 Task: Look for space in Tabira, Brazil from 8th August, 2023 to 15th August, 2023 for 9 adults in price range Rs.10000 to Rs.14000. Place can be shared room with 5 bedrooms having 9 beds and 5 bathrooms. Property type can be house, flat, guest house. Amenities needed are: wifi, TV, free parkinig on premises, gym, breakfast. Booking option can be shelf check-in. Required host language is English.
Action: Mouse moved to (490, 120)
Screenshot: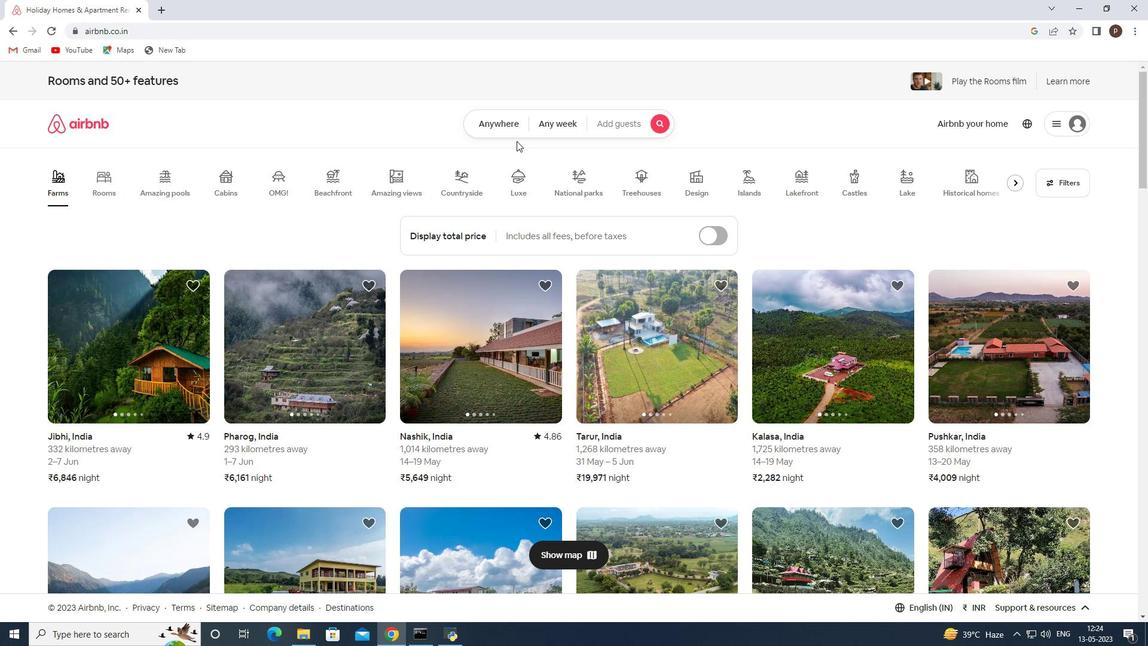 
Action: Mouse pressed left at (490, 120)
Screenshot: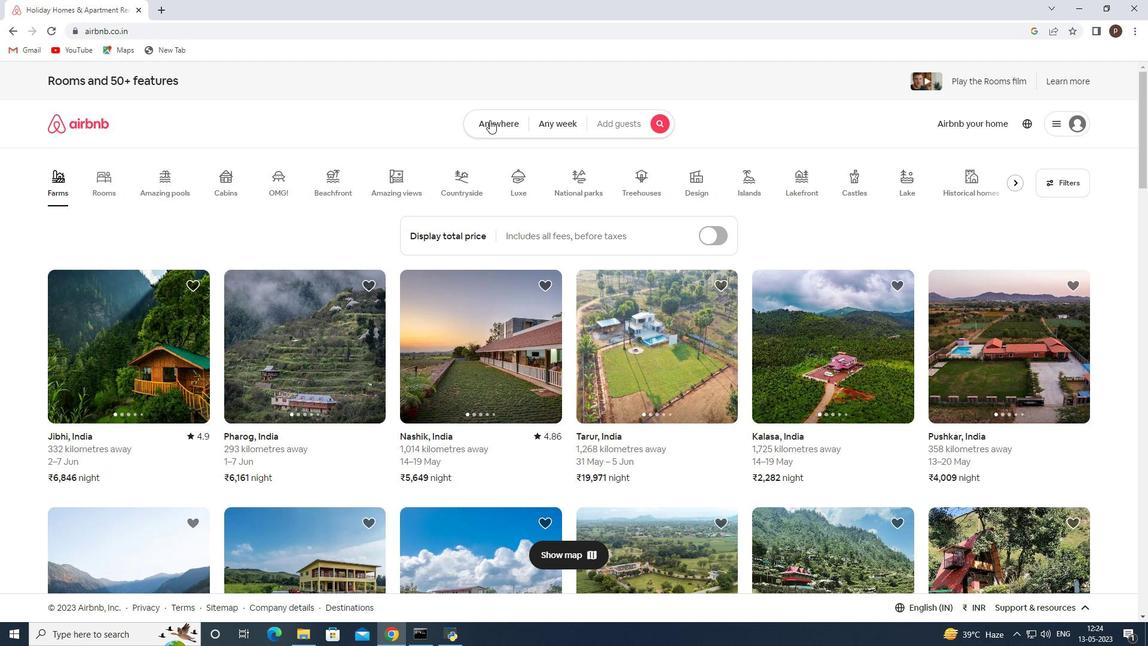 
Action: Mouse moved to (419, 172)
Screenshot: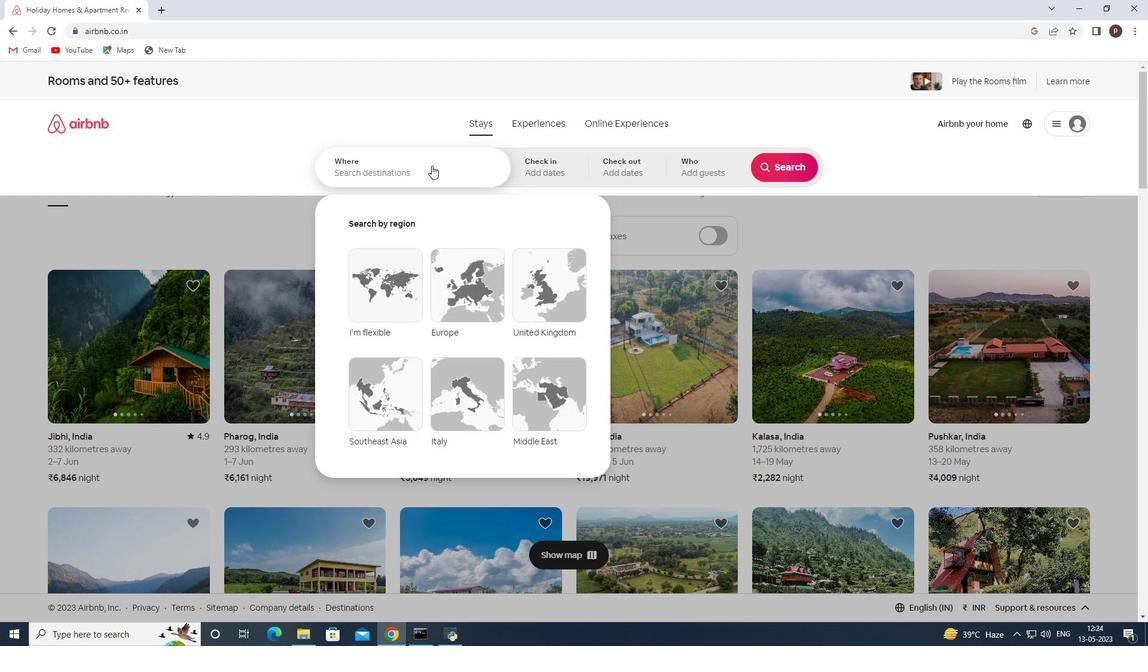 
Action: Mouse pressed left at (419, 172)
Screenshot: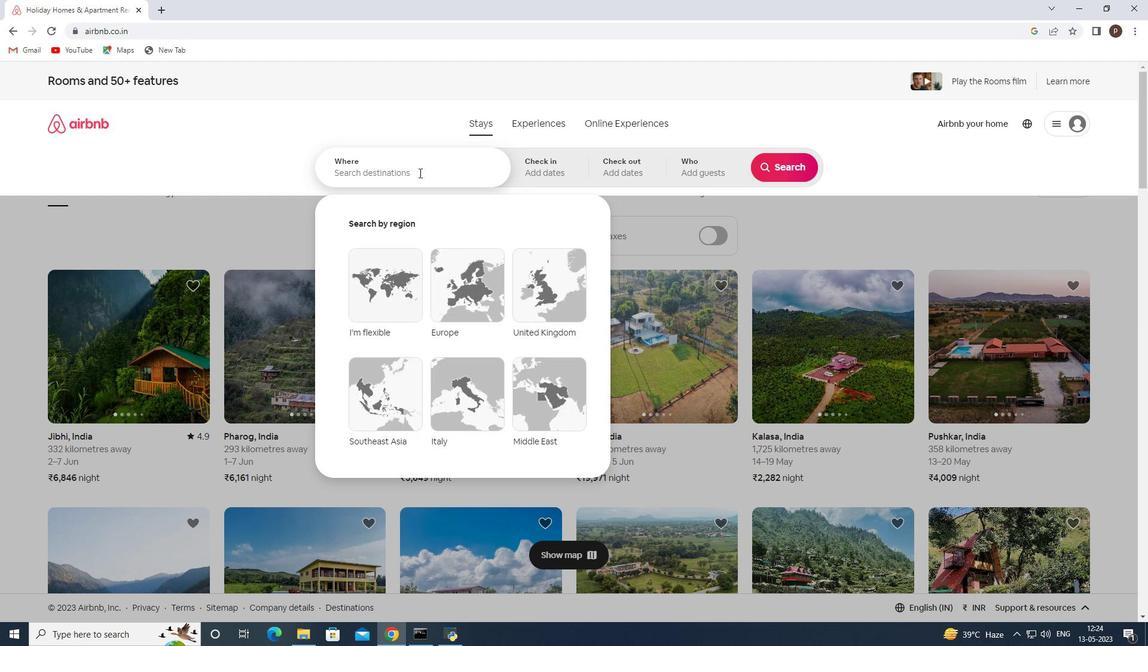 
Action: Key pressed <Key.caps_lock>T<Key.caps_lock>abira,<Key.space><Key.caps_lock>B<Key.caps_lock>razil<Key.enter>
Screenshot: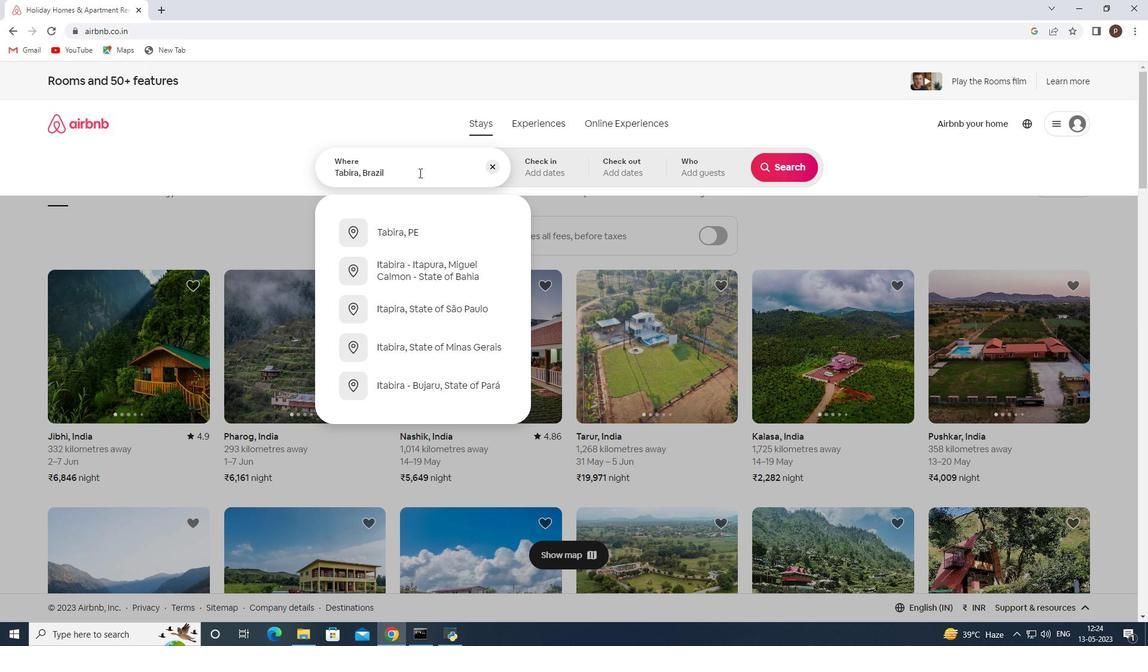 
Action: Mouse moved to (786, 263)
Screenshot: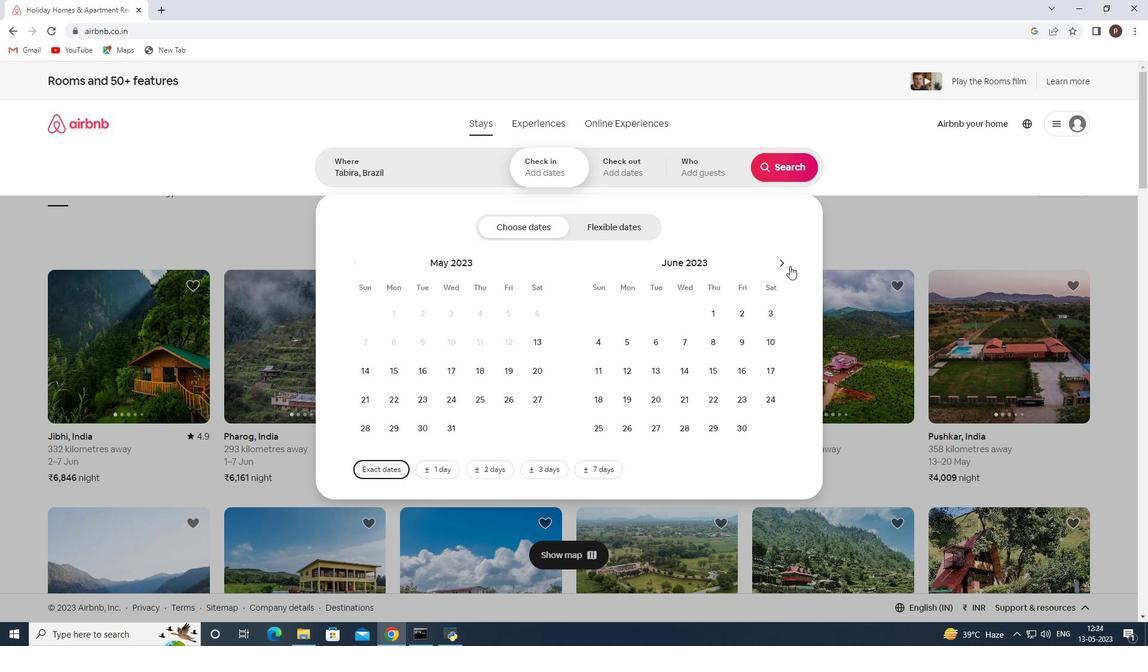 
Action: Mouse pressed left at (786, 263)
Screenshot: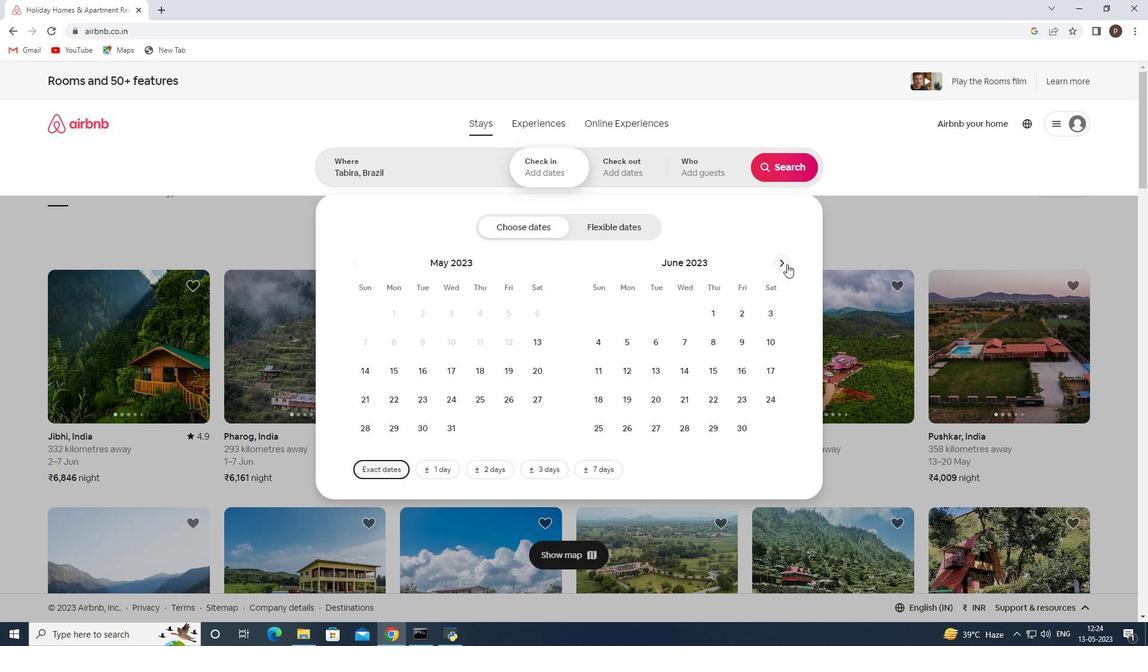 
Action: Mouse pressed left at (786, 263)
Screenshot: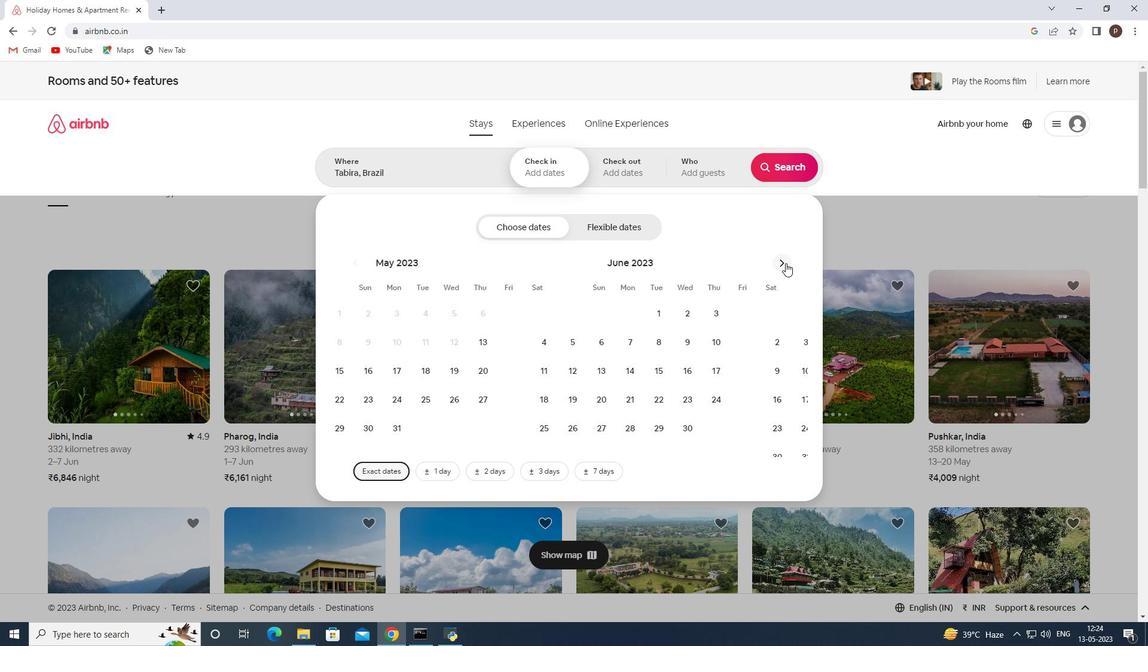 
Action: Mouse moved to (663, 336)
Screenshot: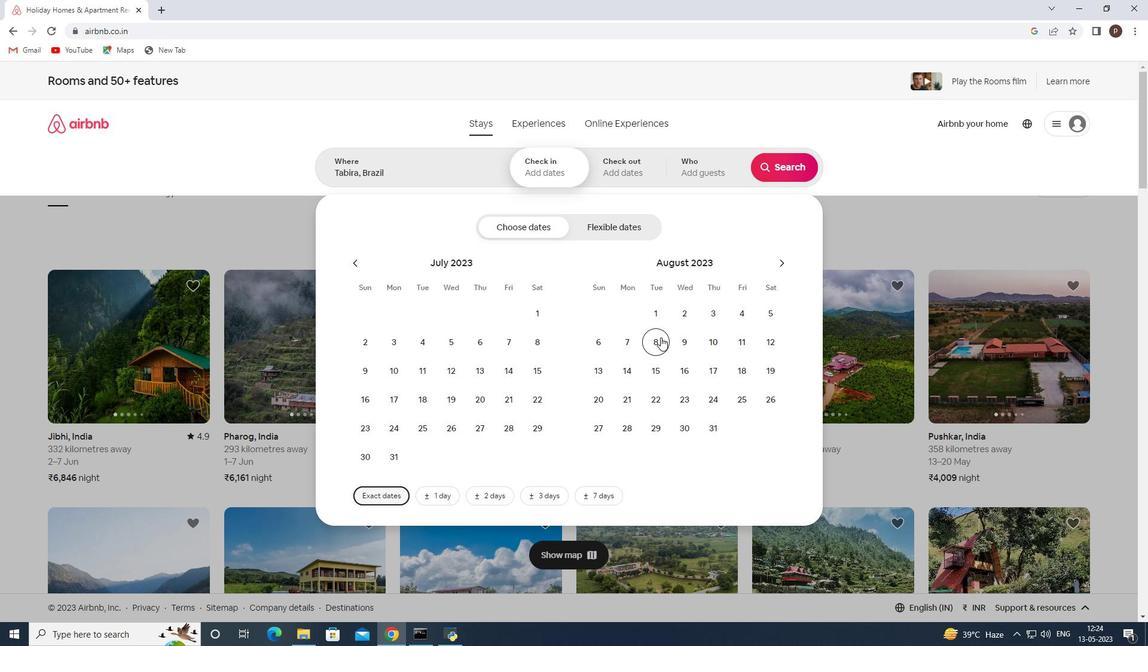 
Action: Mouse pressed left at (663, 336)
Screenshot: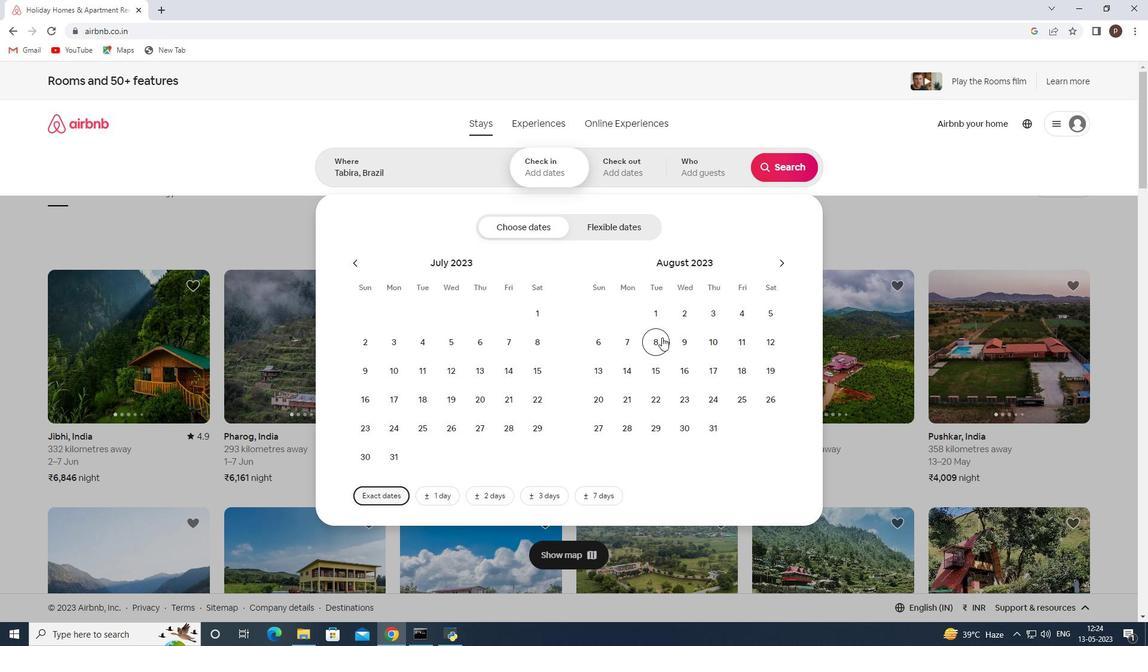 
Action: Mouse moved to (658, 369)
Screenshot: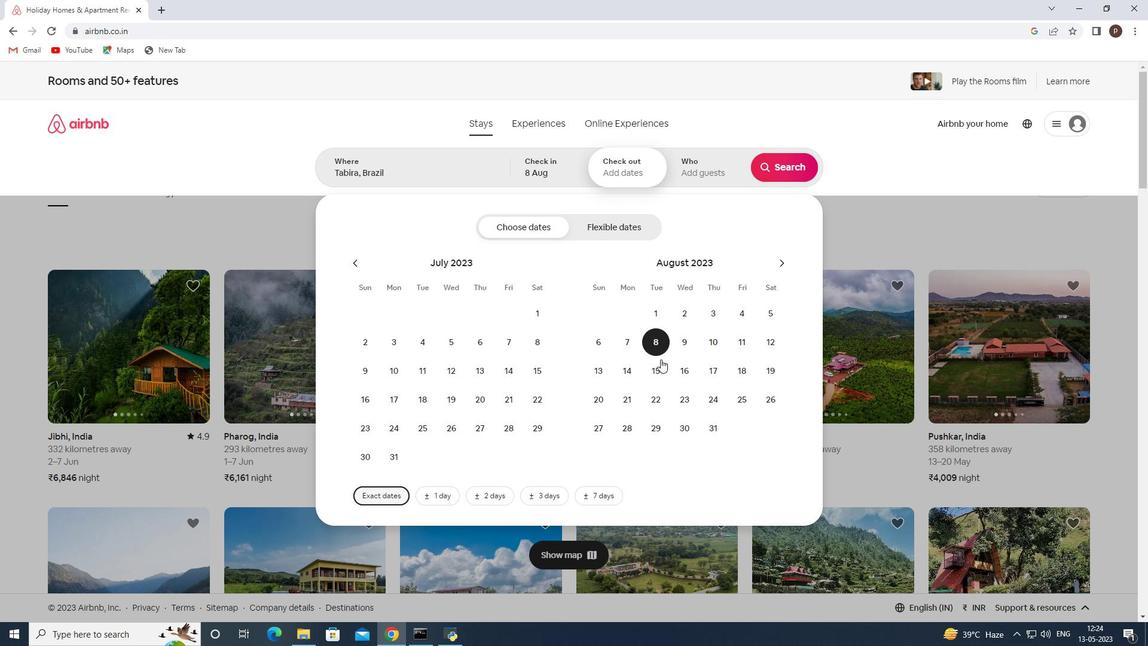 
Action: Mouse pressed left at (658, 369)
Screenshot: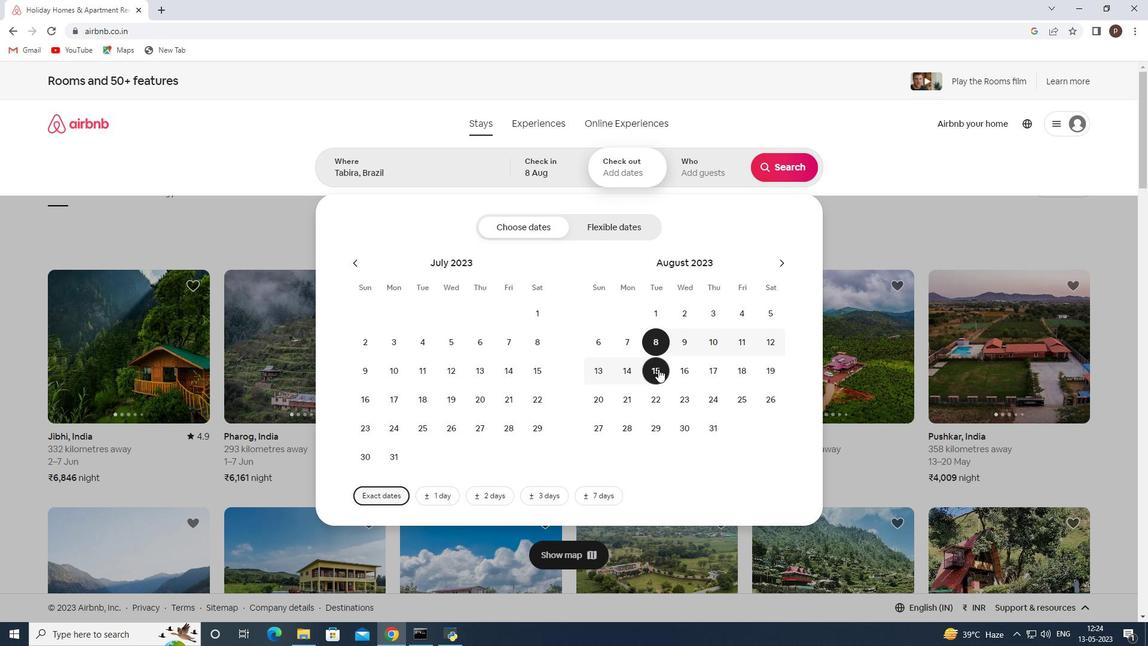 
Action: Mouse moved to (706, 165)
Screenshot: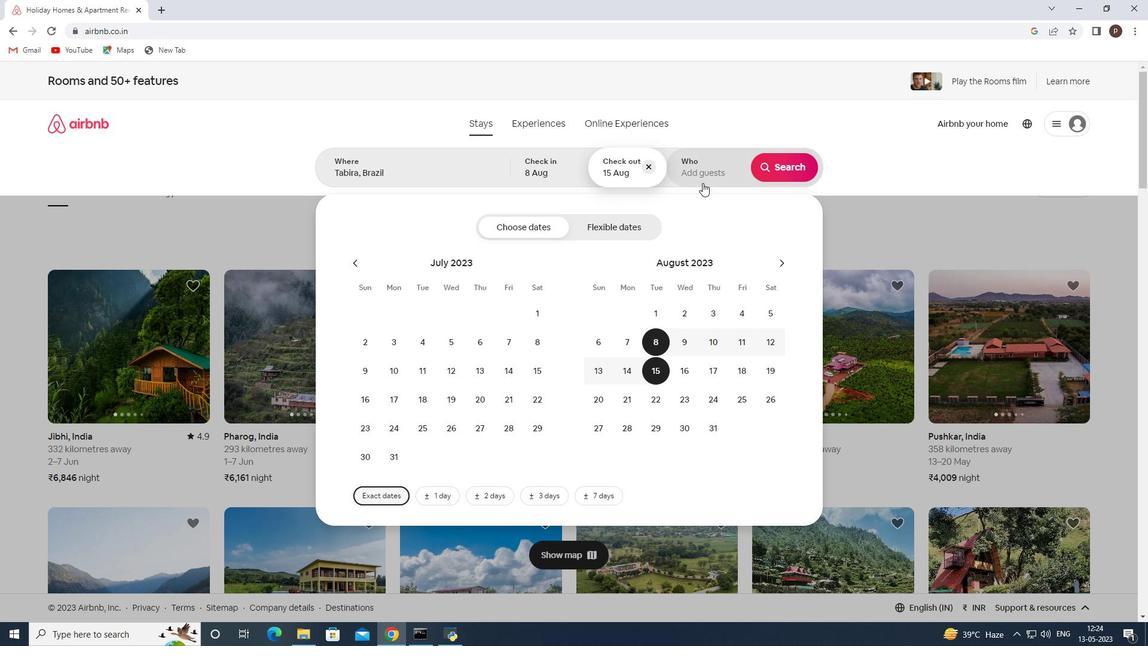 
Action: Mouse pressed left at (706, 165)
Screenshot: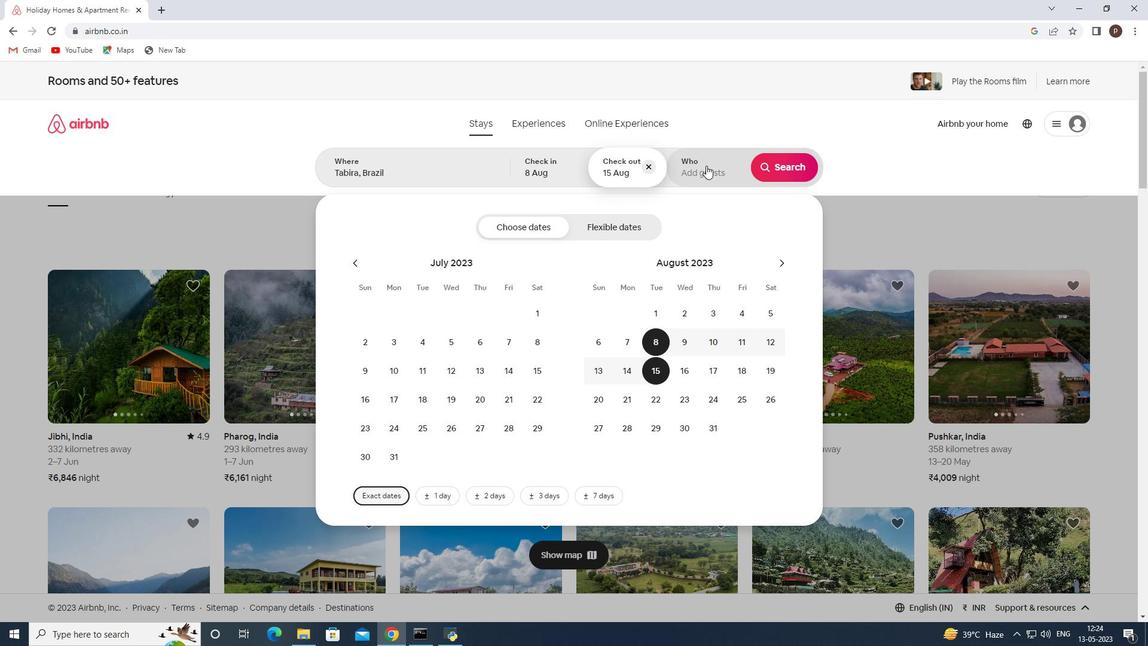
Action: Mouse moved to (786, 227)
Screenshot: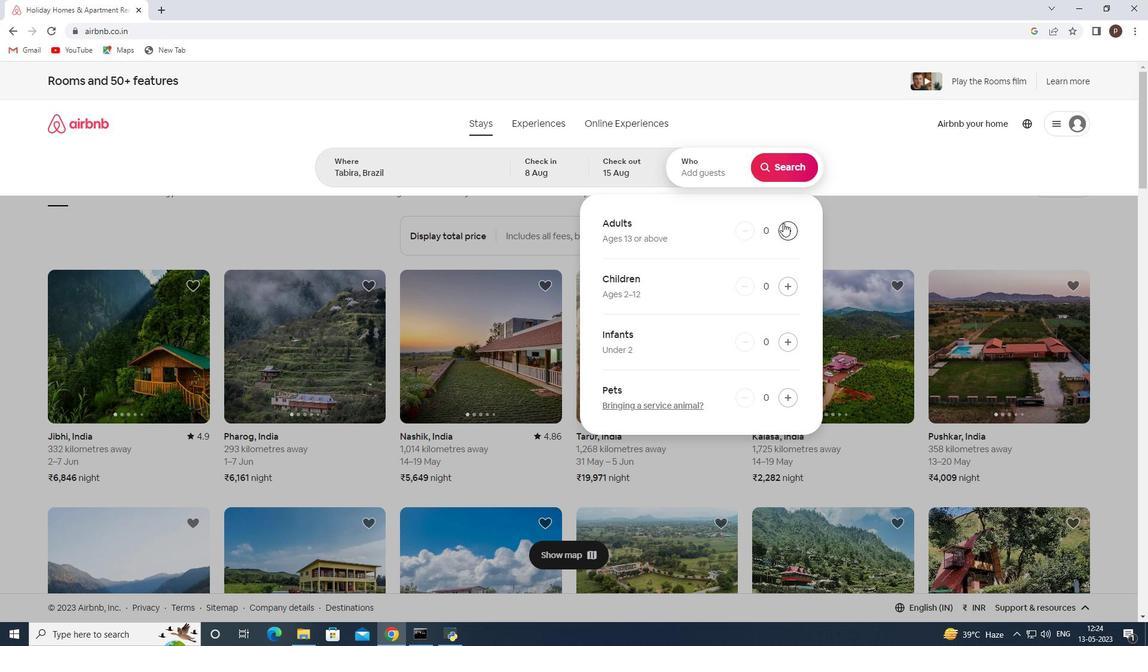 
Action: Mouse pressed left at (786, 227)
Screenshot: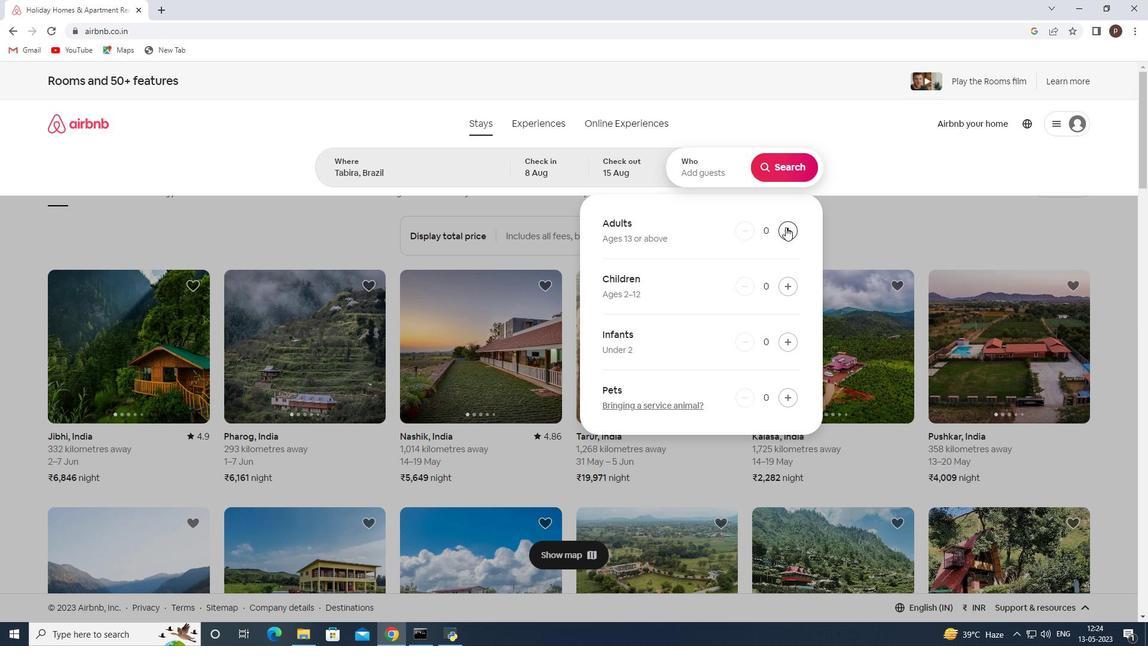 
Action: Mouse pressed left at (786, 227)
Screenshot: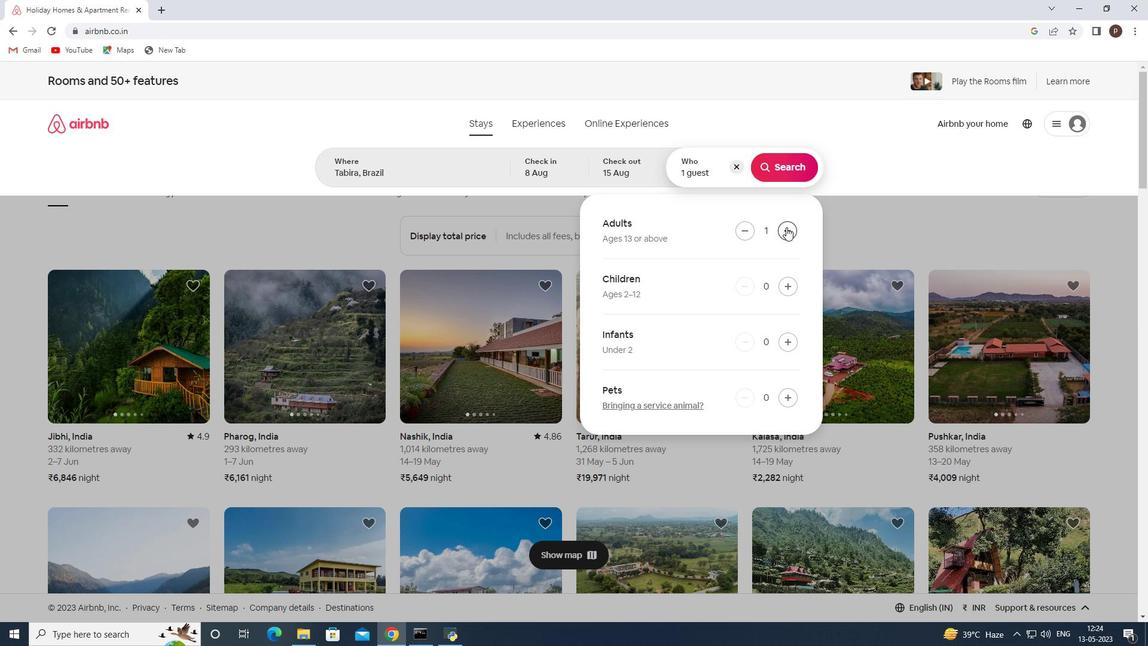 
Action: Mouse pressed left at (786, 227)
Screenshot: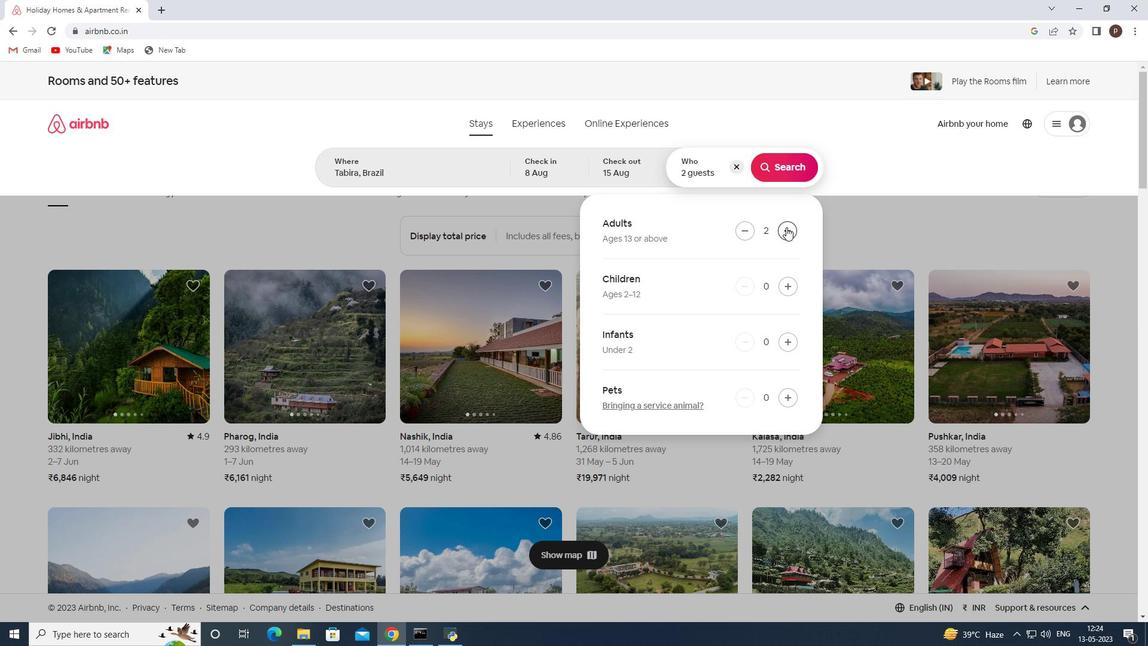 
Action: Mouse pressed left at (786, 227)
Screenshot: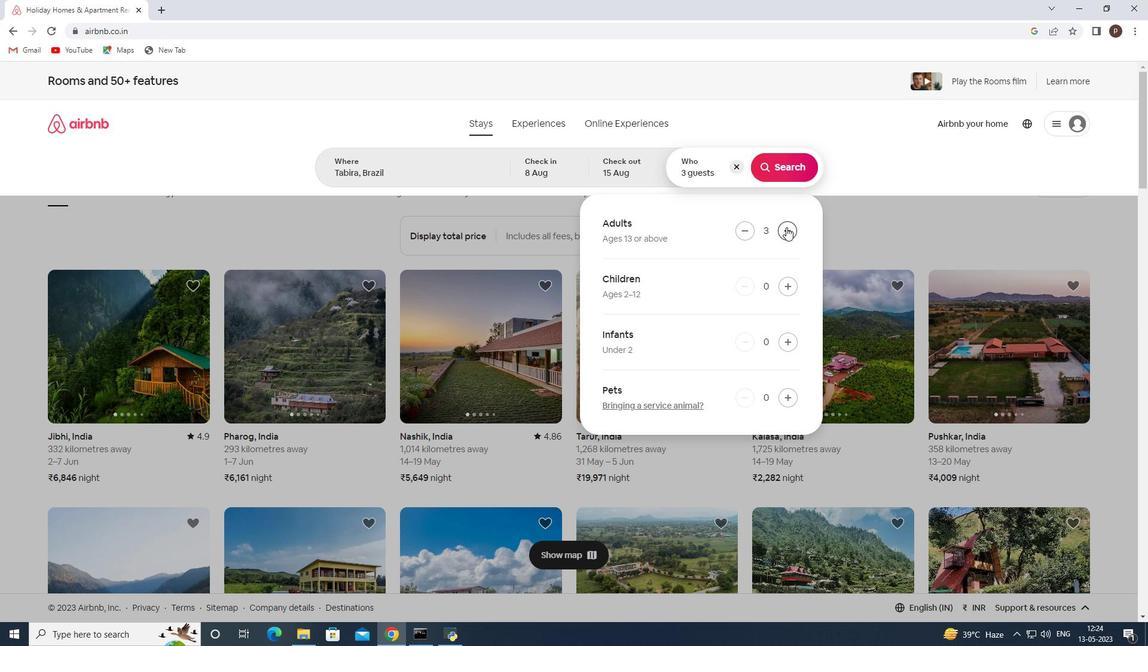 
Action: Mouse pressed left at (786, 227)
Screenshot: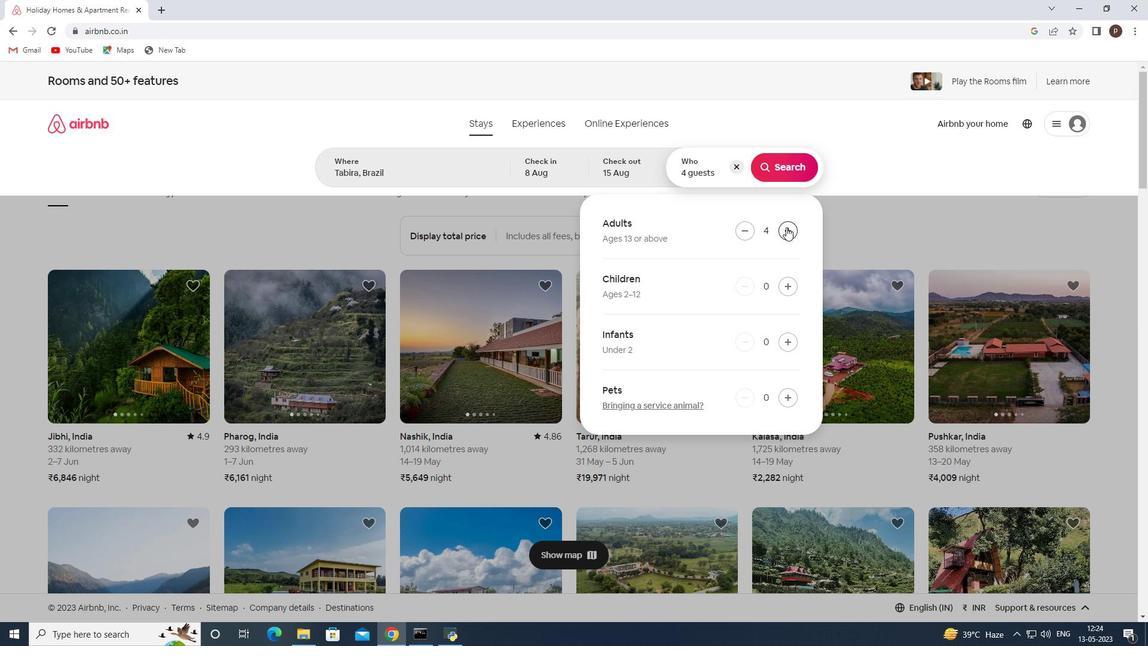 
Action: Mouse pressed left at (786, 227)
Screenshot: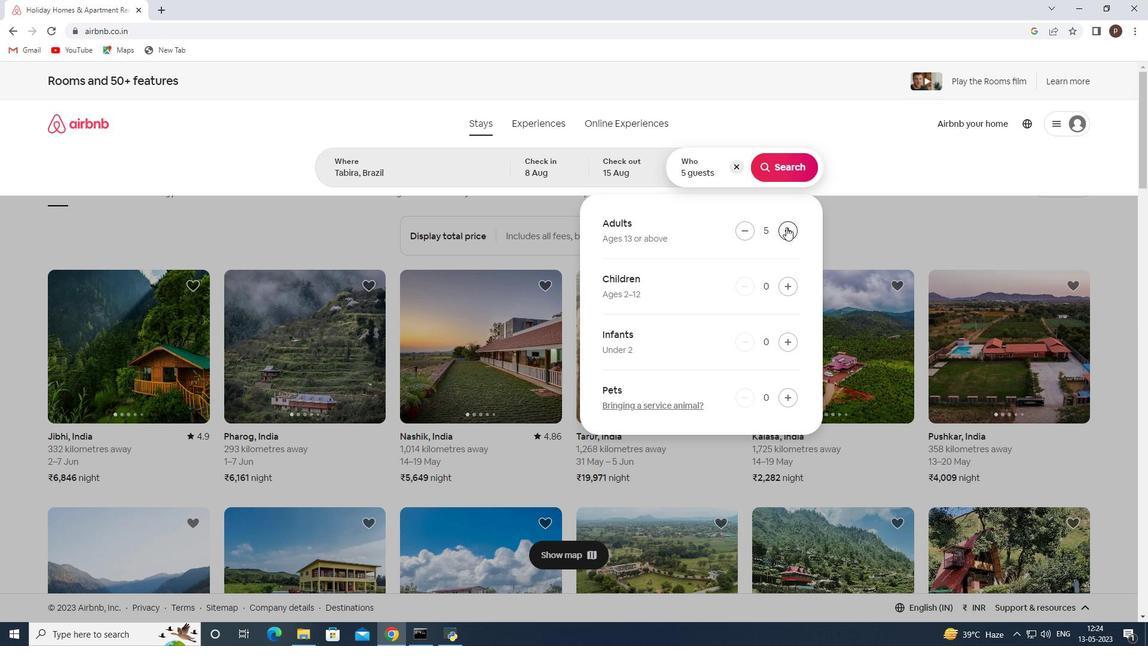 
Action: Mouse pressed left at (786, 227)
Screenshot: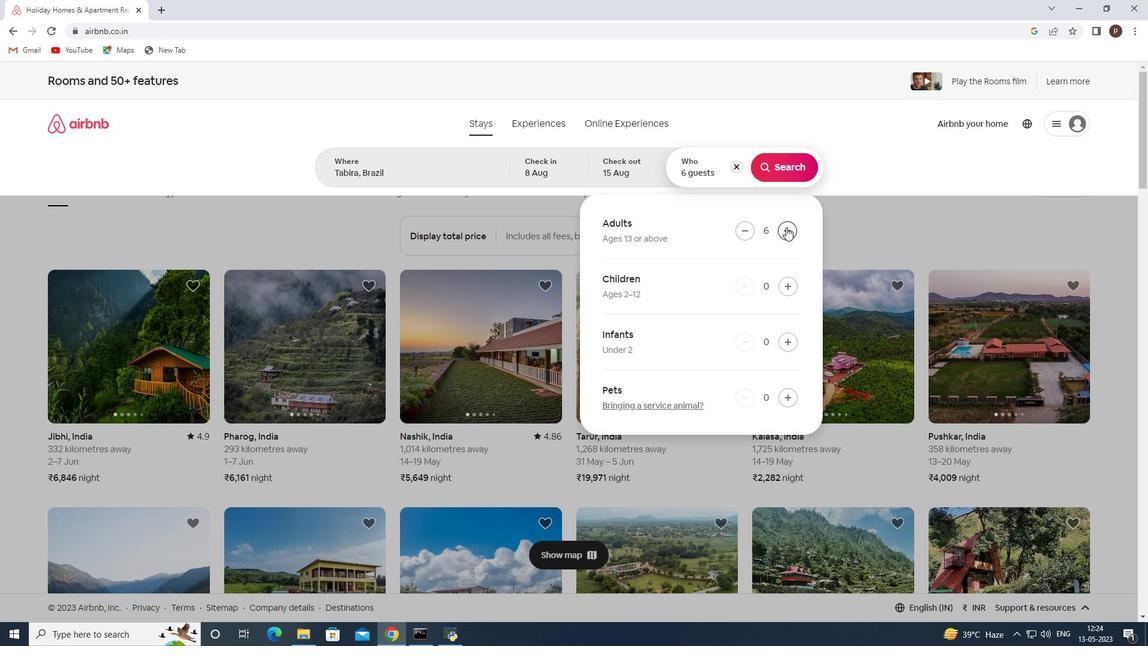 
Action: Mouse pressed left at (786, 227)
Screenshot: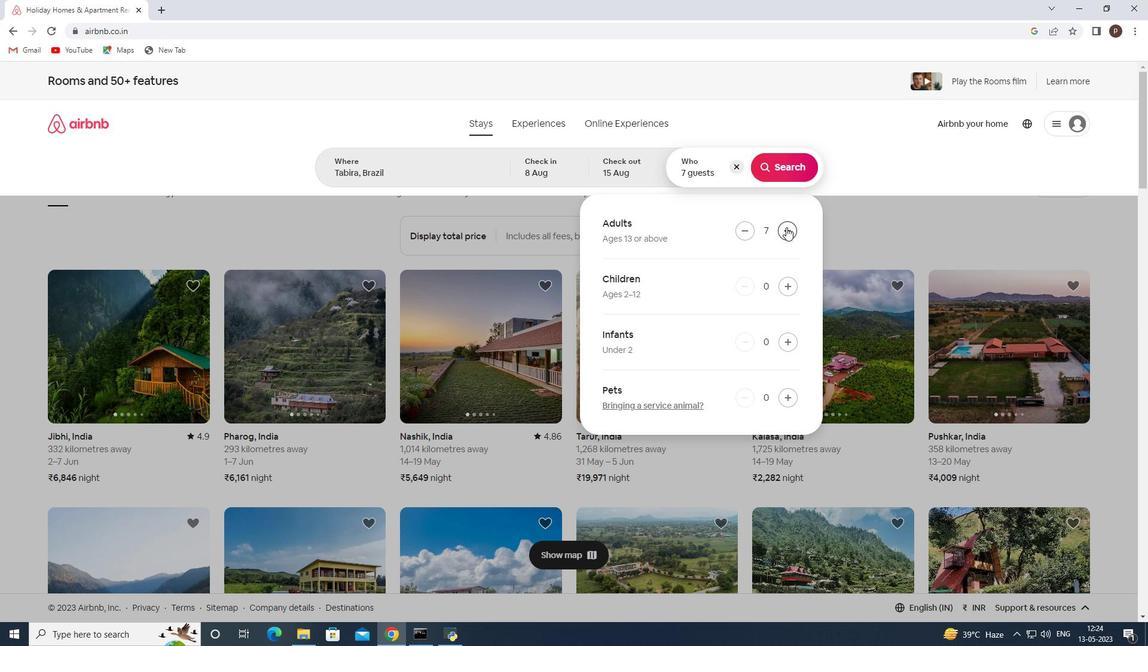 
Action: Mouse pressed left at (786, 227)
Screenshot: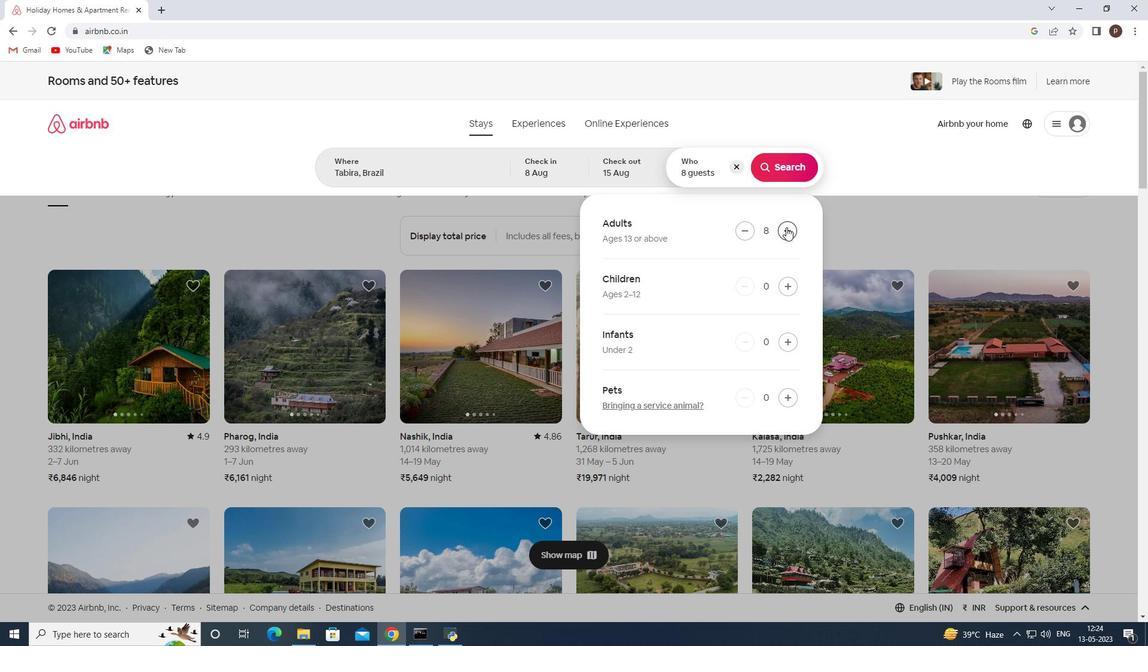 
Action: Mouse moved to (785, 169)
Screenshot: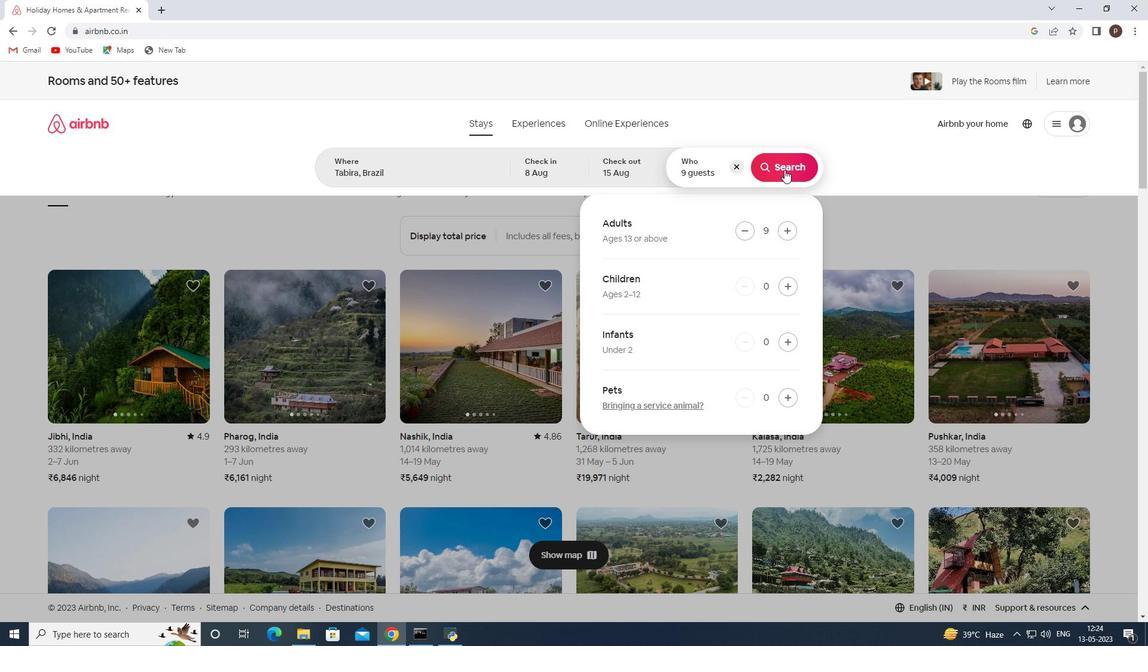 
Action: Mouse pressed left at (785, 169)
Screenshot: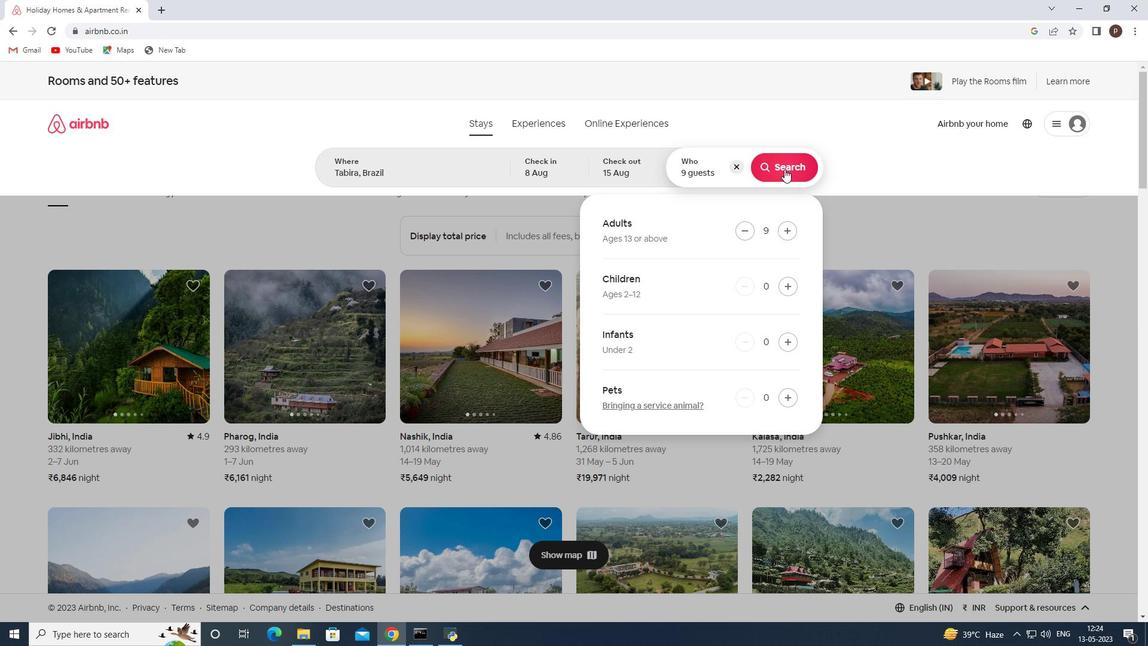 
Action: Mouse moved to (1083, 129)
Screenshot: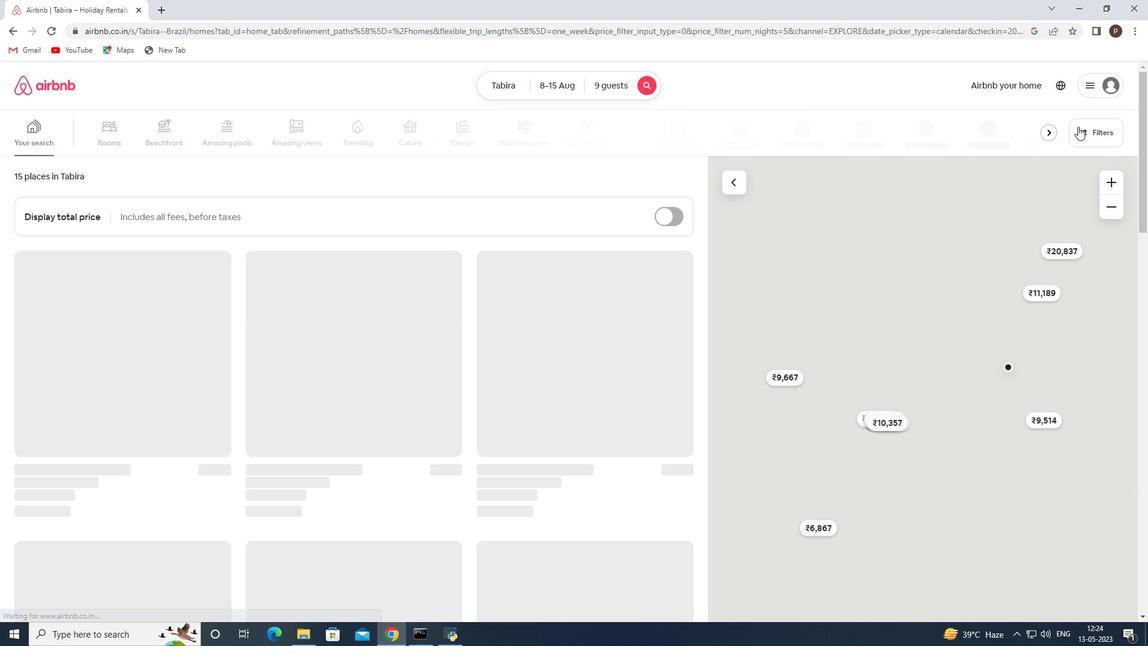 
Action: Mouse pressed left at (1083, 129)
Screenshot: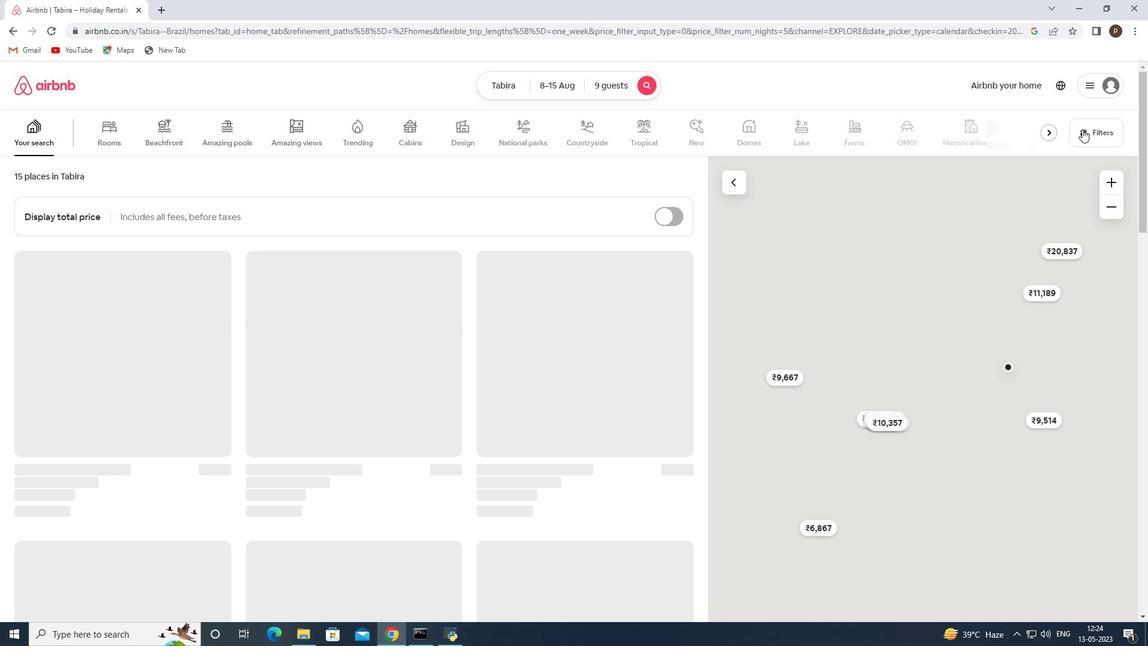 
Action: Mouse moved to (400, 429)
Screenshot: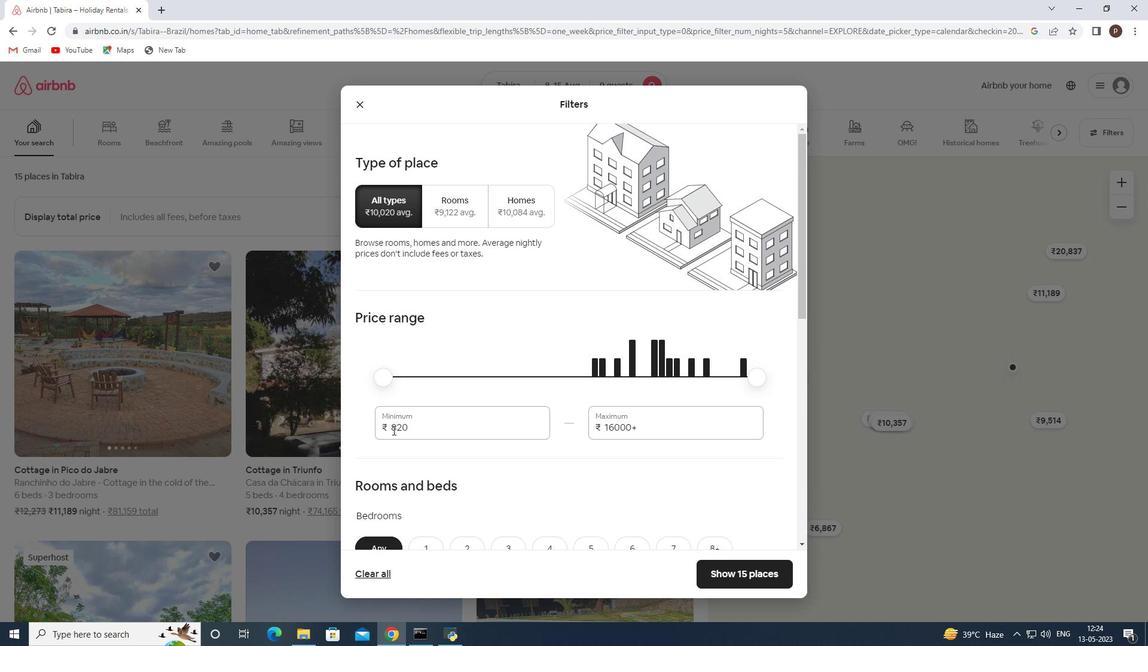 
Action: Mouse pressed left at (400, 429)
Screenshot: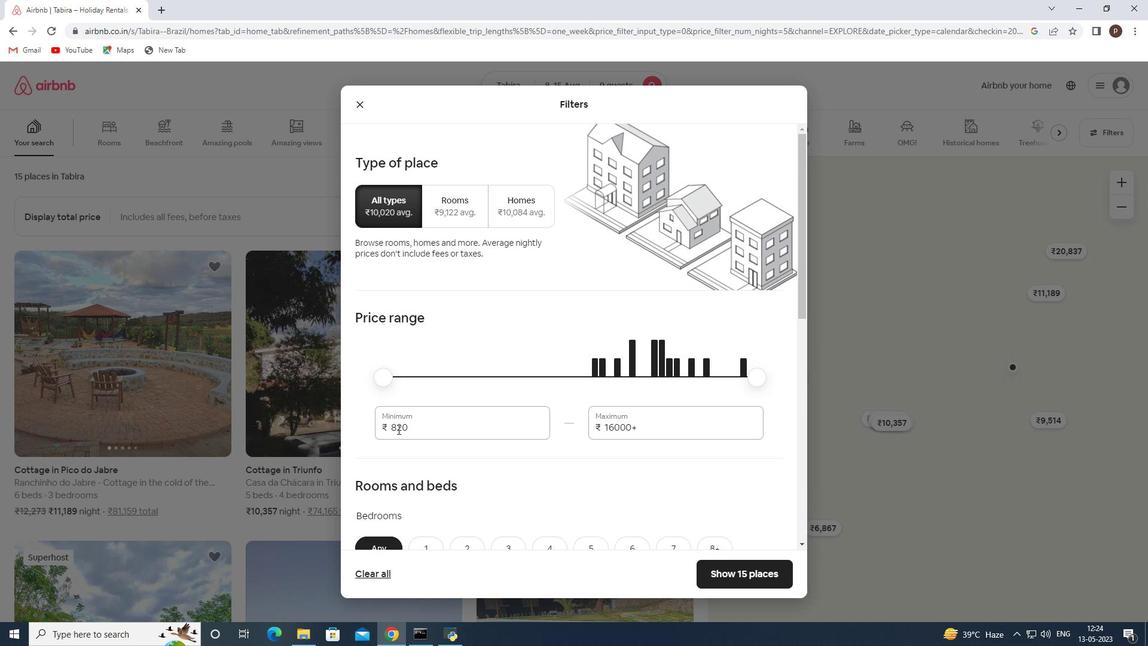 
Action: Mouse pressed left at (400, 429)
Screenshot: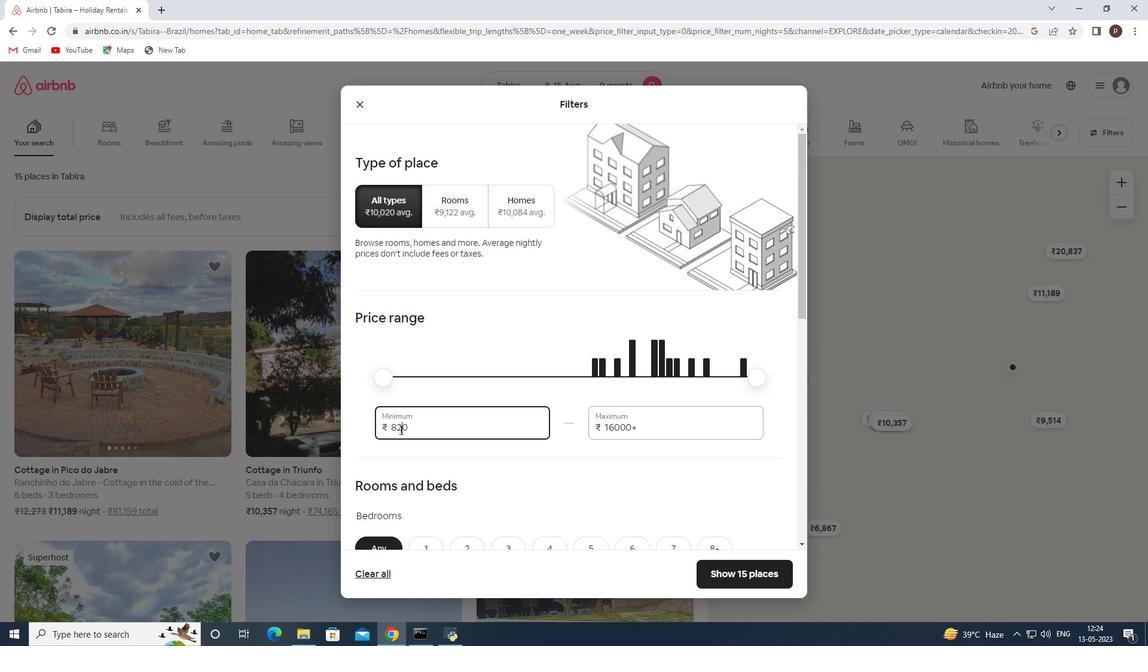 
Action: Key pressed 10000<Key.tab>14000
Screenshot: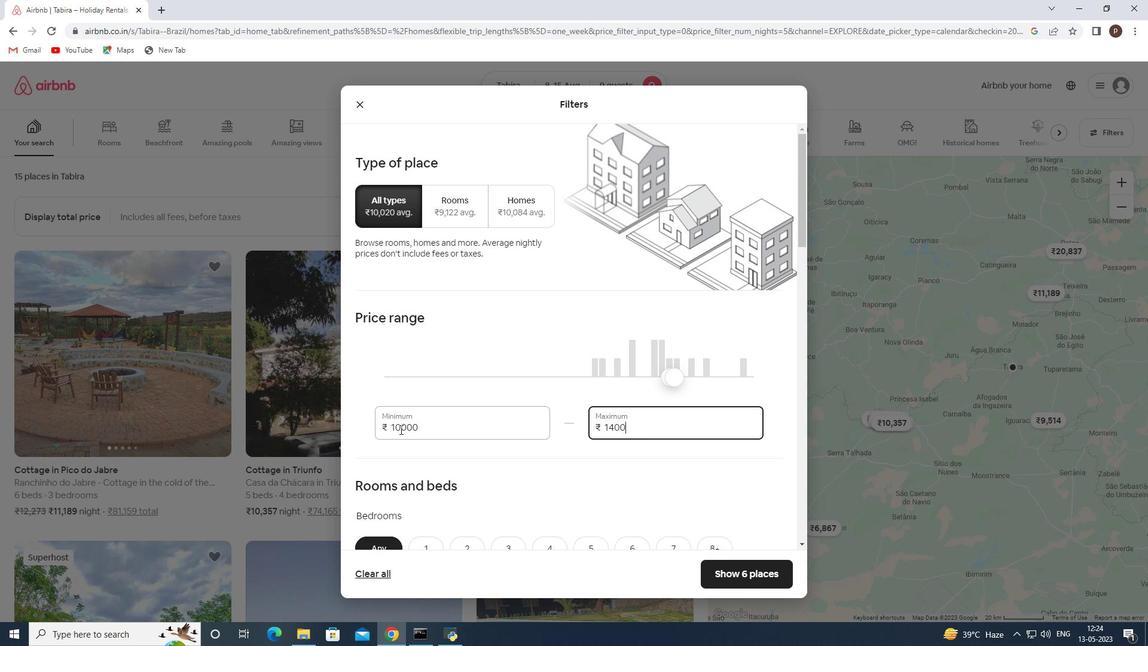 
Action: Mouse scrolled (400, 429) with delta (0, 0)
Screenshot: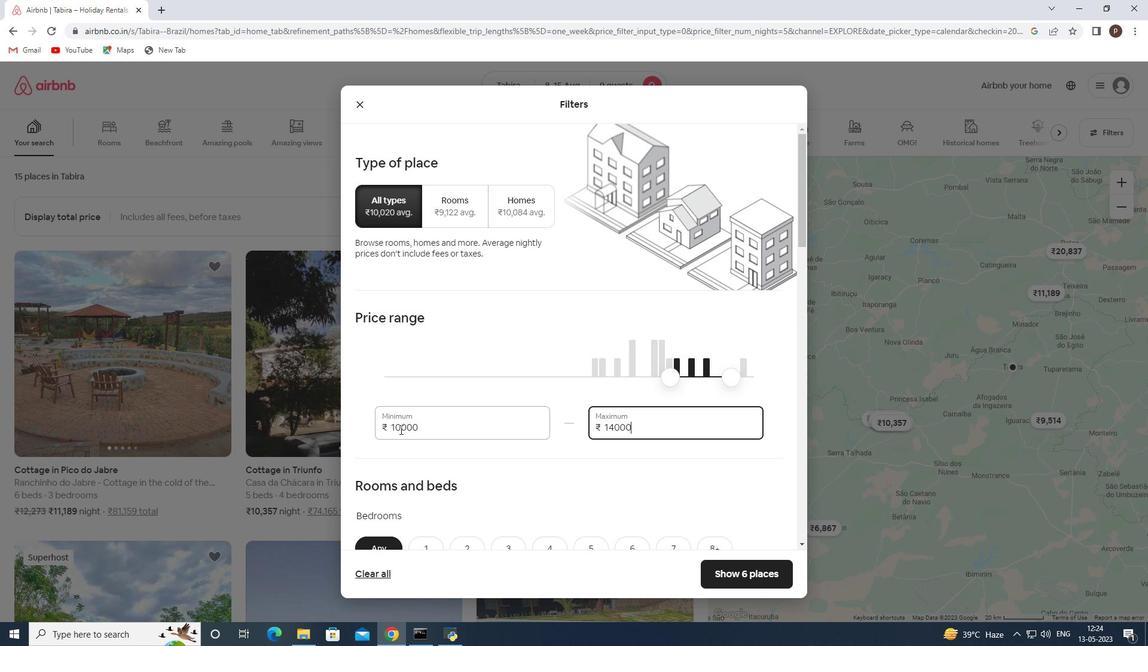 
Action: Mouse scrolled (400, 429) with delta (0, 0)
Screenshot: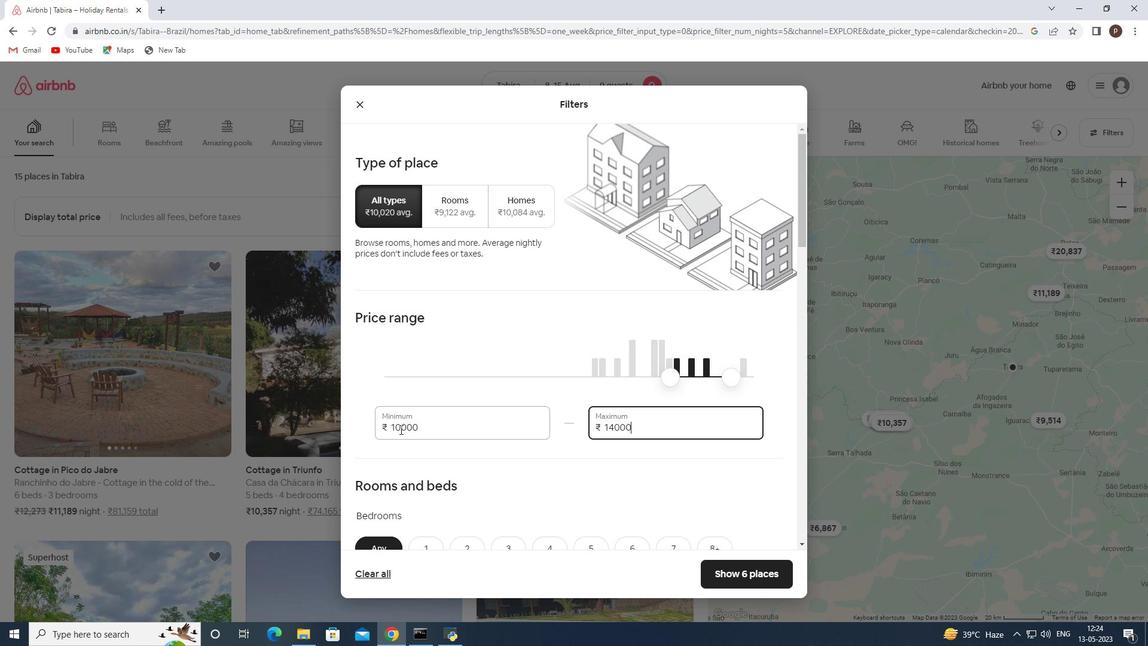 
Action: Mouse scrolled (400, 429) with delta (0, 0)
Screenshot: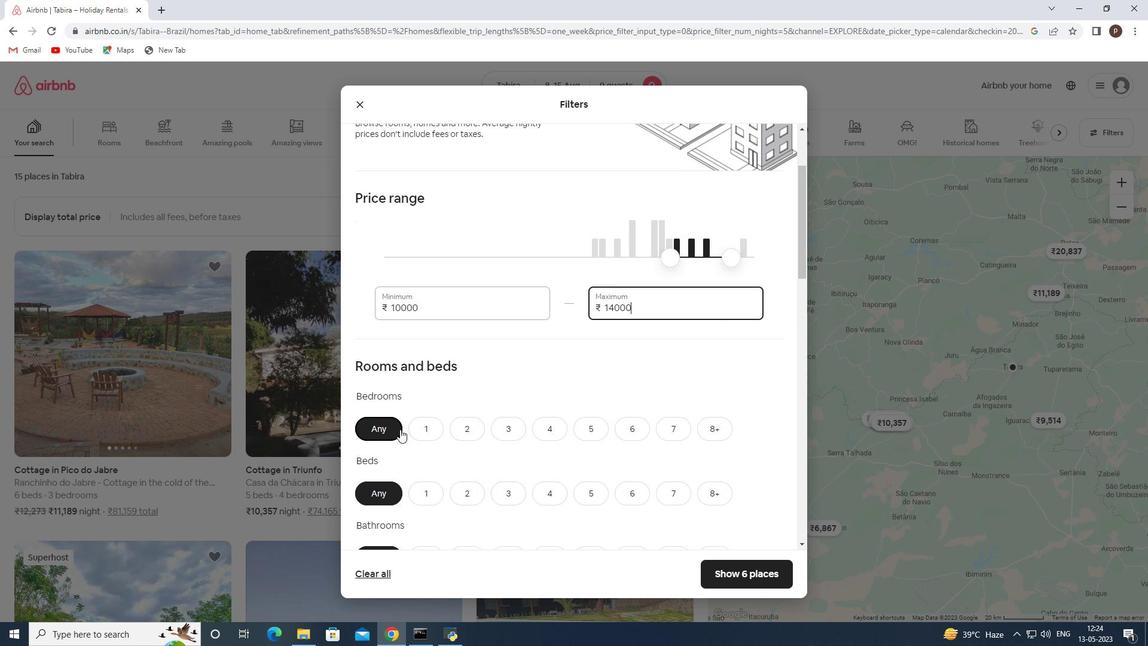 
Action: Mouse scrolled (400, 429) with delta (0, 0)
Screenshot: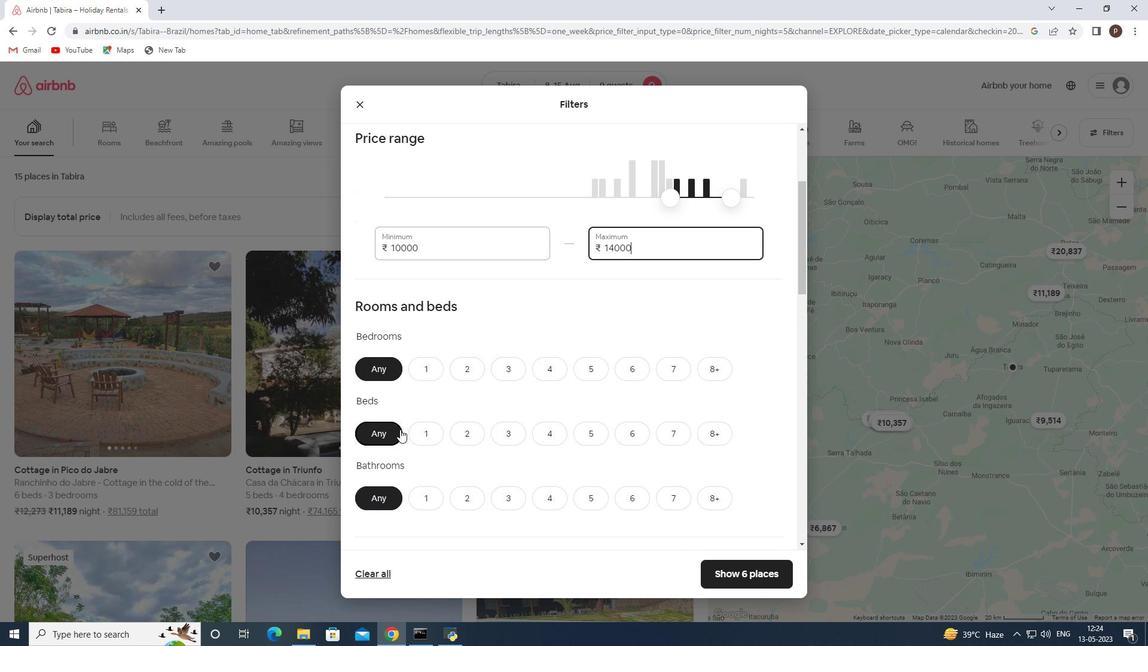 
Action: Mouse moved to (594, 307)
Screenshot: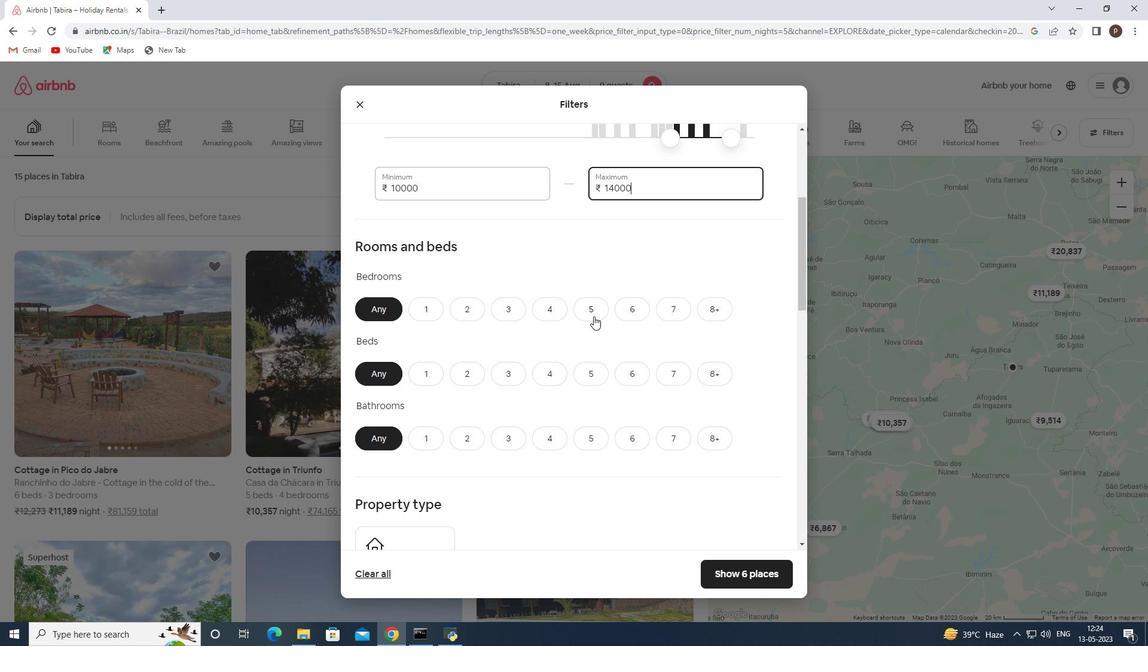 
Action: Mouse pressed left at (594, 307)
Screenshot: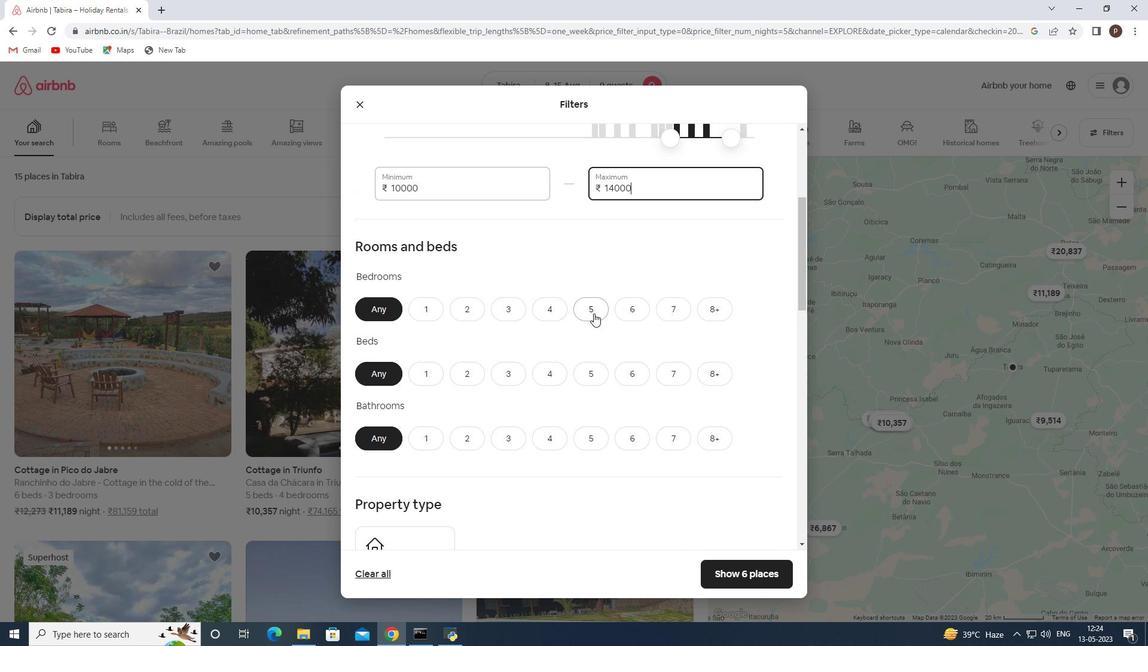 
Action: Mouse moved to (716, 367)
Screenshot: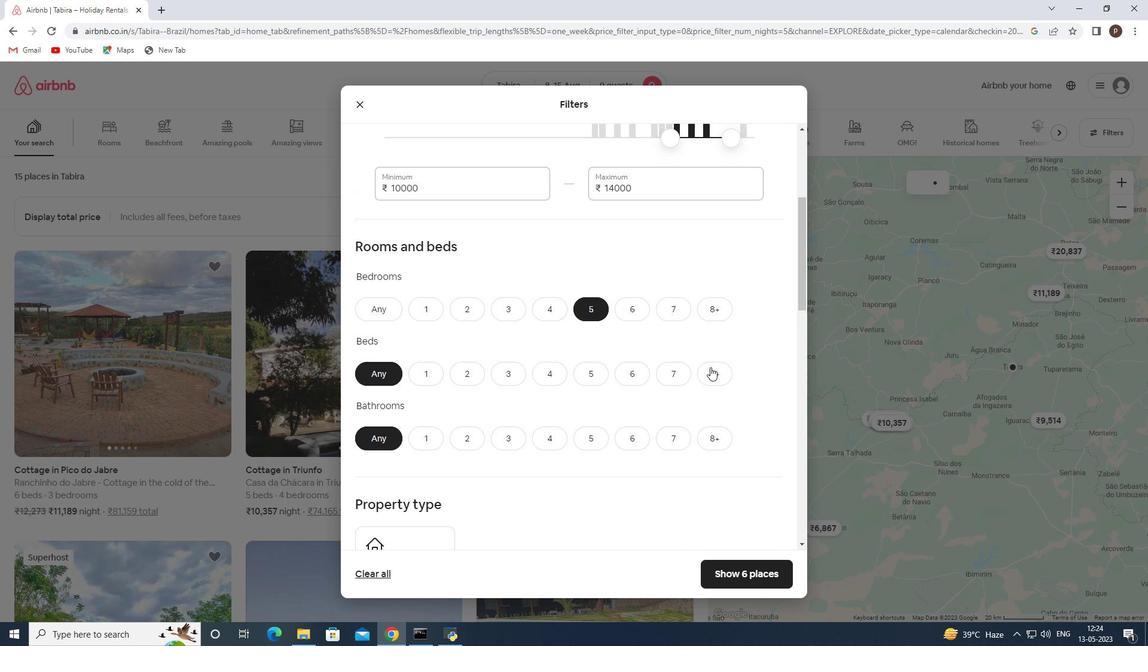 
Action: Mouse pressed left at (716, 367)
Screenshot: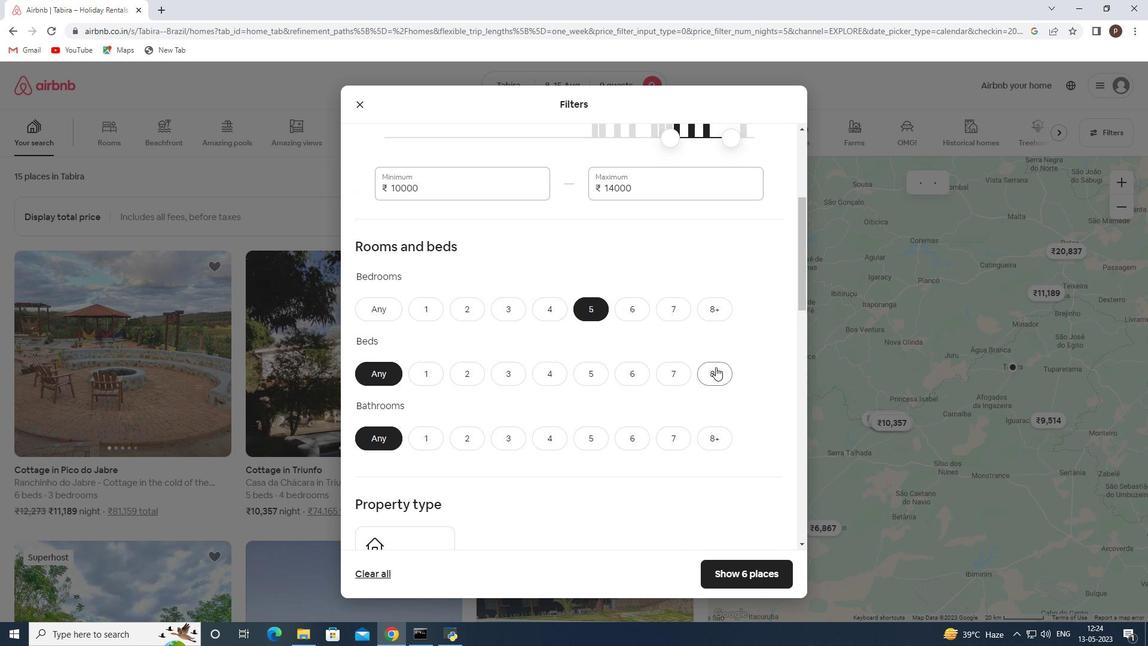 
Action: Mouse moved to (588, 432)
Screenshot: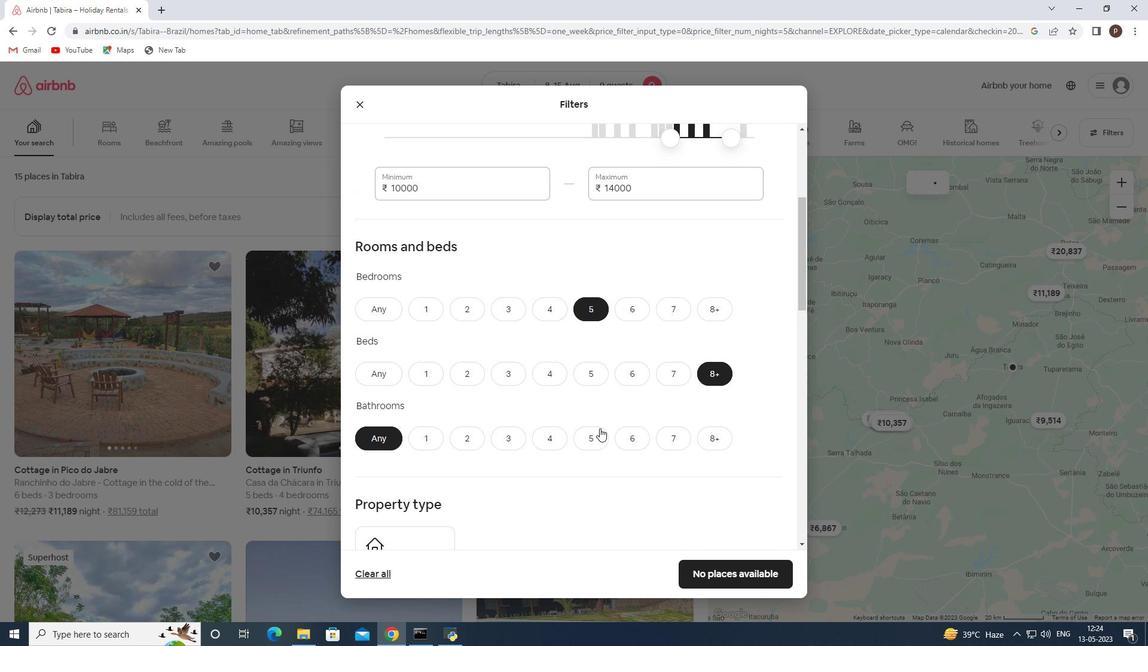 
Action: Mouse pressed left at (588, 432)
Screenshot: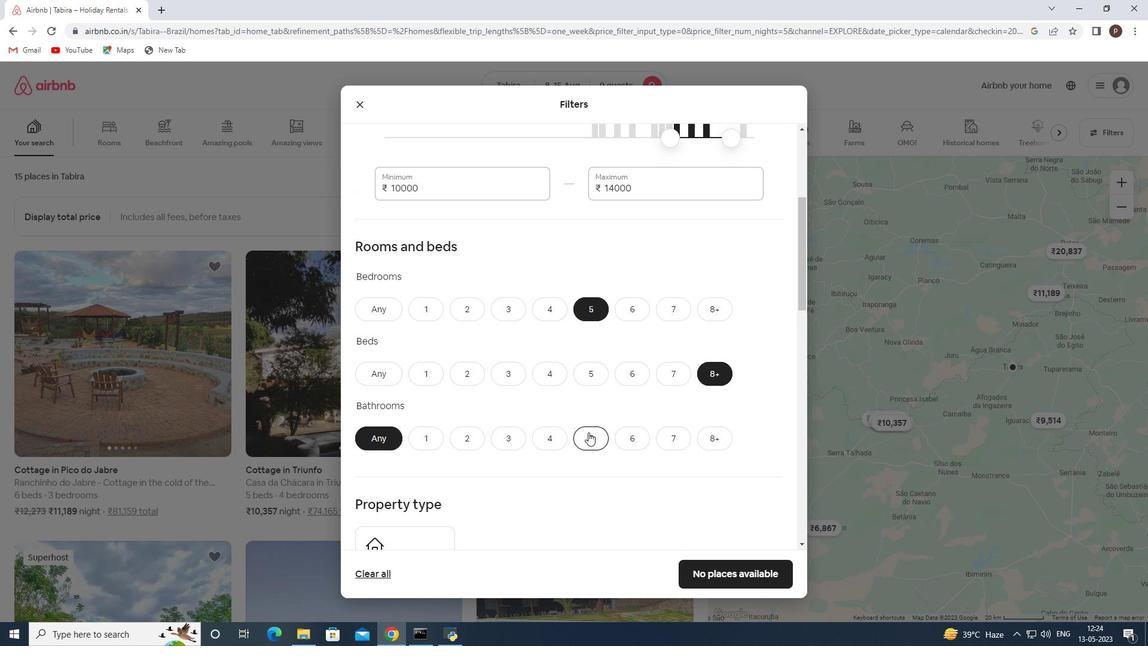 
Action: Mouse scrolled (588, 432) with delta (0, 0)
Screenshot: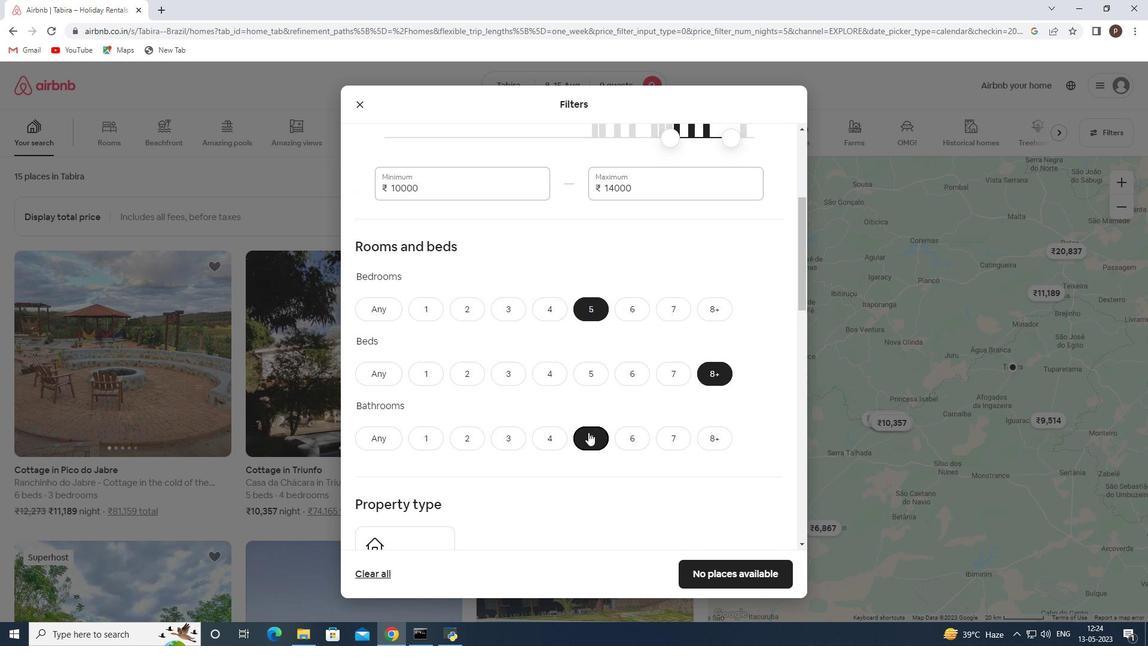 
Action: Mouse moved to (483, 388)
Screenshot: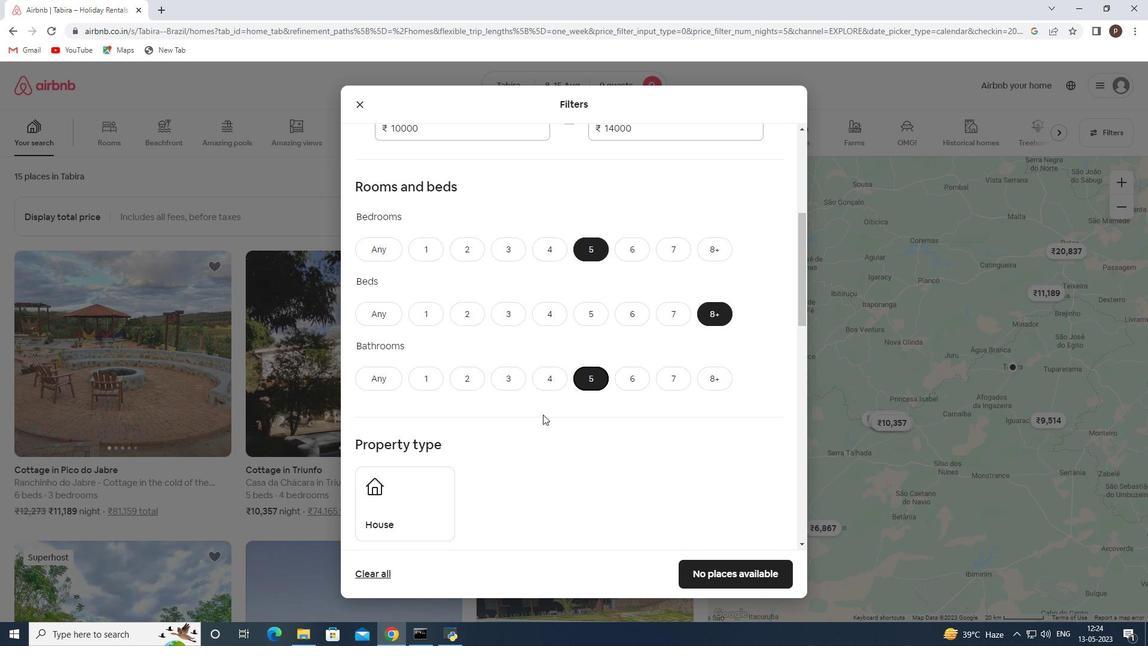 
Action: Mouse scrolled (483, 387) with delta (0, 0)
Screenshot: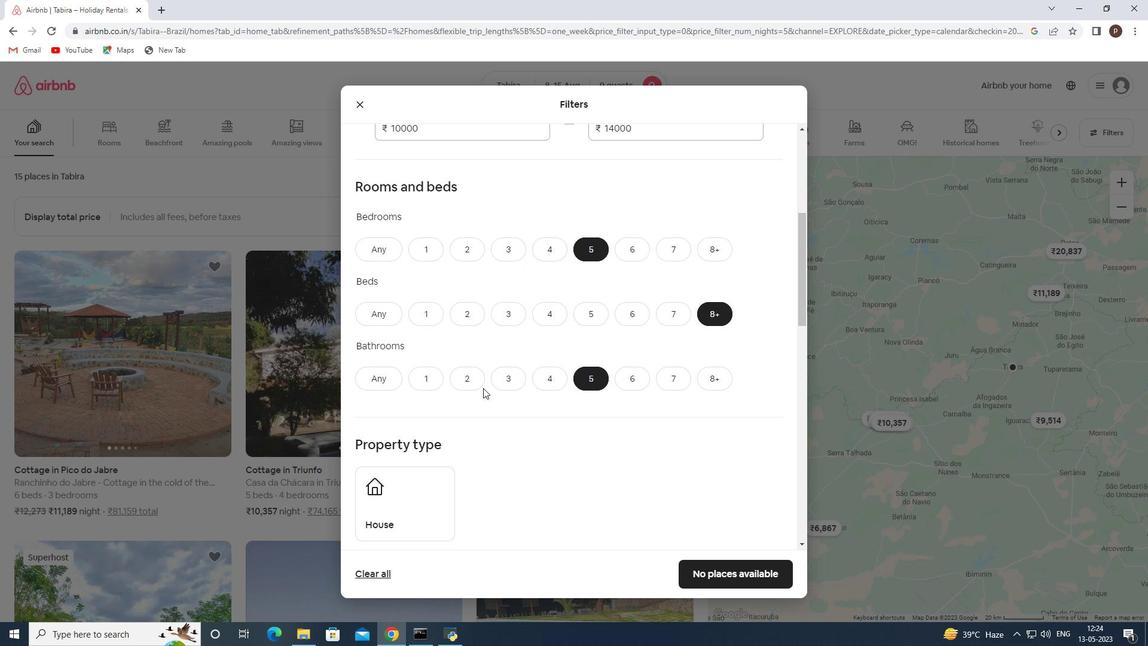 
Action: Mouse scrolled (483, 387) with delta (0, 0)
Screenshot: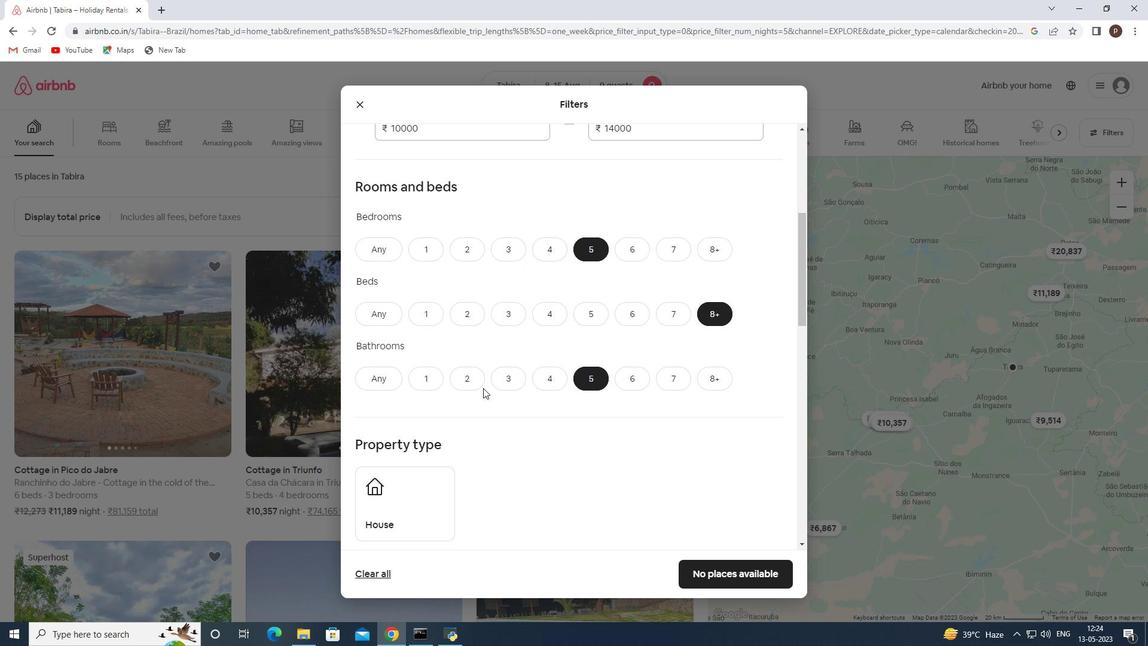 
Action: Mouse moved to (400, 388)
Screenshot: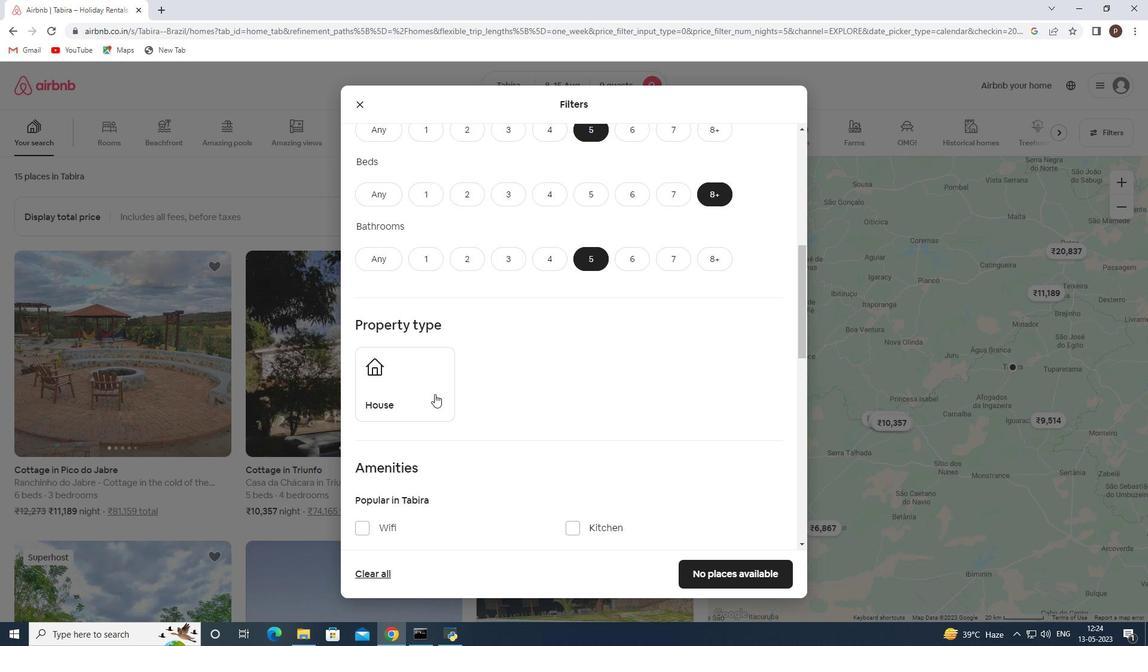 
Action: Mouse pressed left at (400, 388)
Screenshot: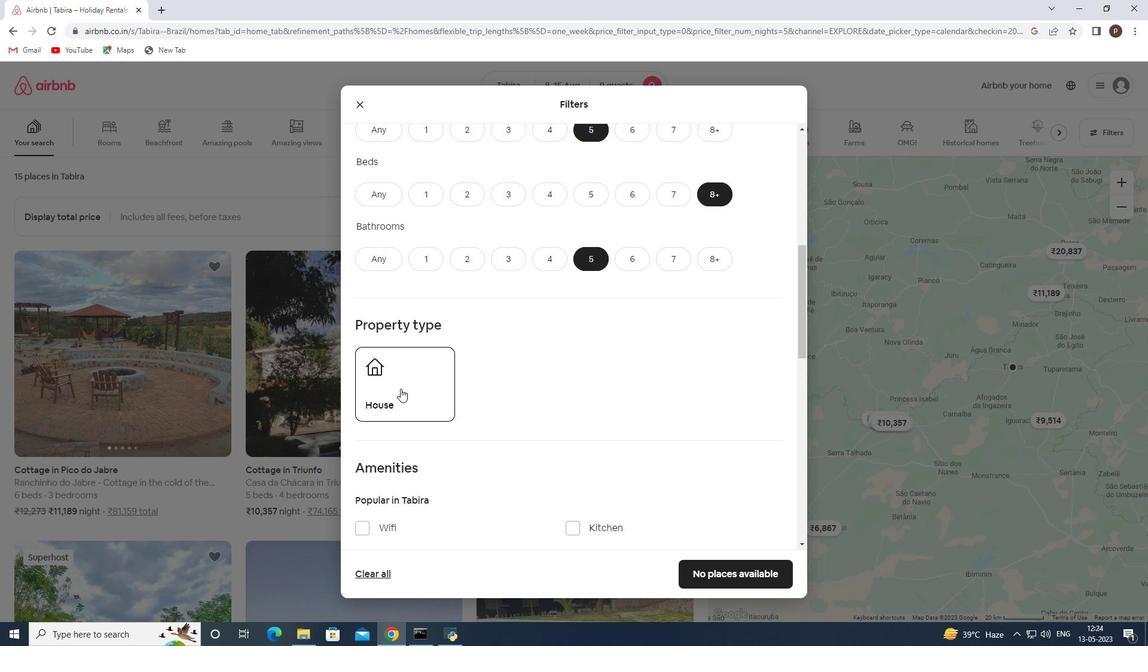 
Action: Mouse scrolled (400, 388) with delta (0, 0)
Screenshot: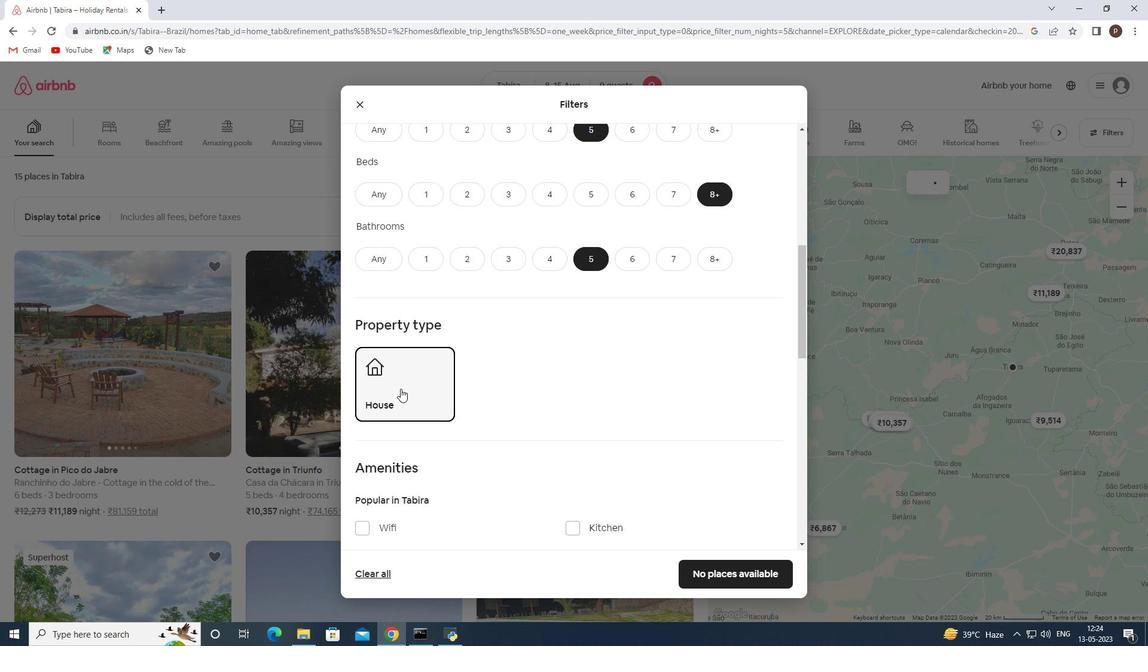
Action: Mouse scrolled (400, 388) with delta (0, 0)
Screenshot: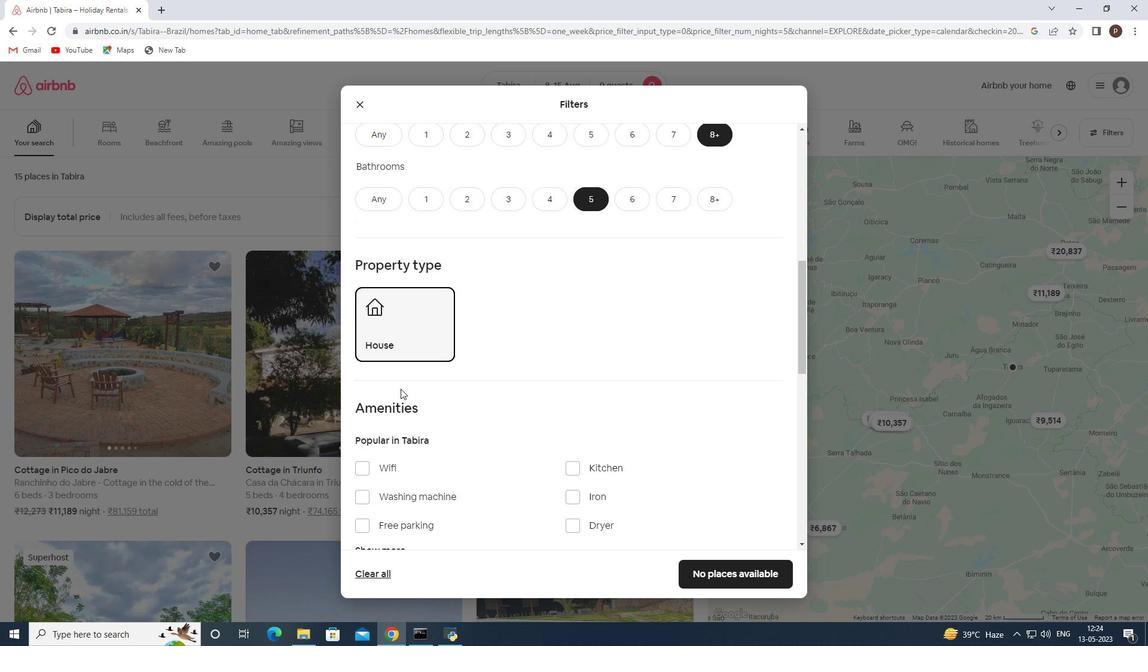 
Action: Mouse scrolled (400, 388) with delta (0, 0)
Screenshot: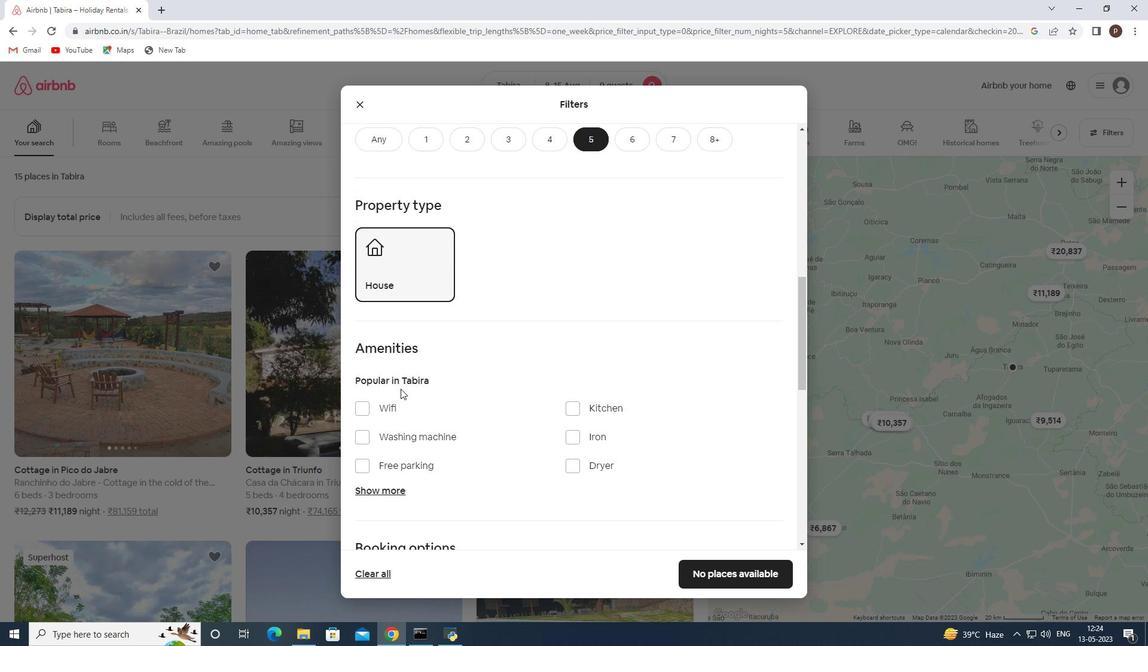 
Action: Mouse moved to (365, 346)
Screenshot: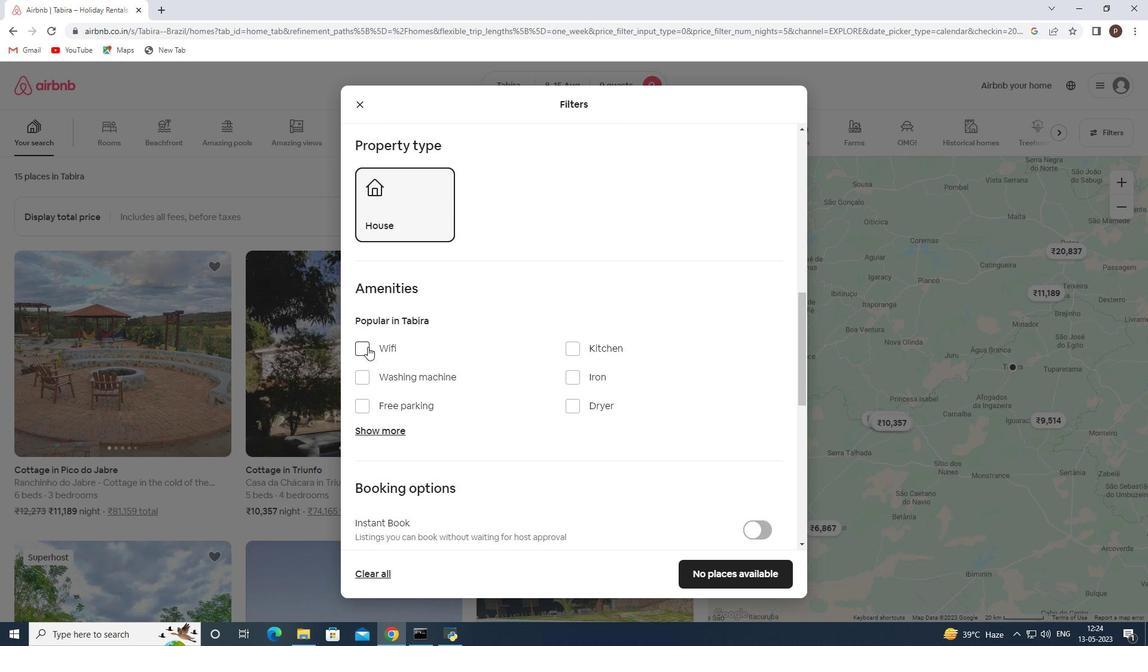 
Action: Mouse pressed left at (365, 346)
Screenshot: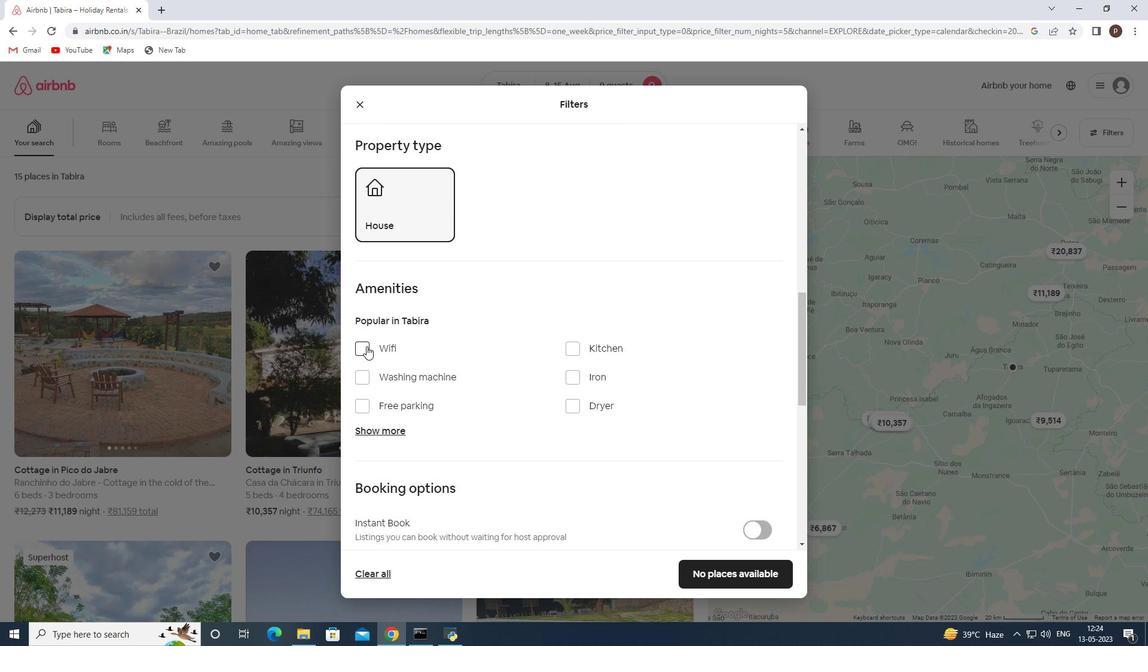 
Action: Mouse moved to (363, 400)
Screenshot: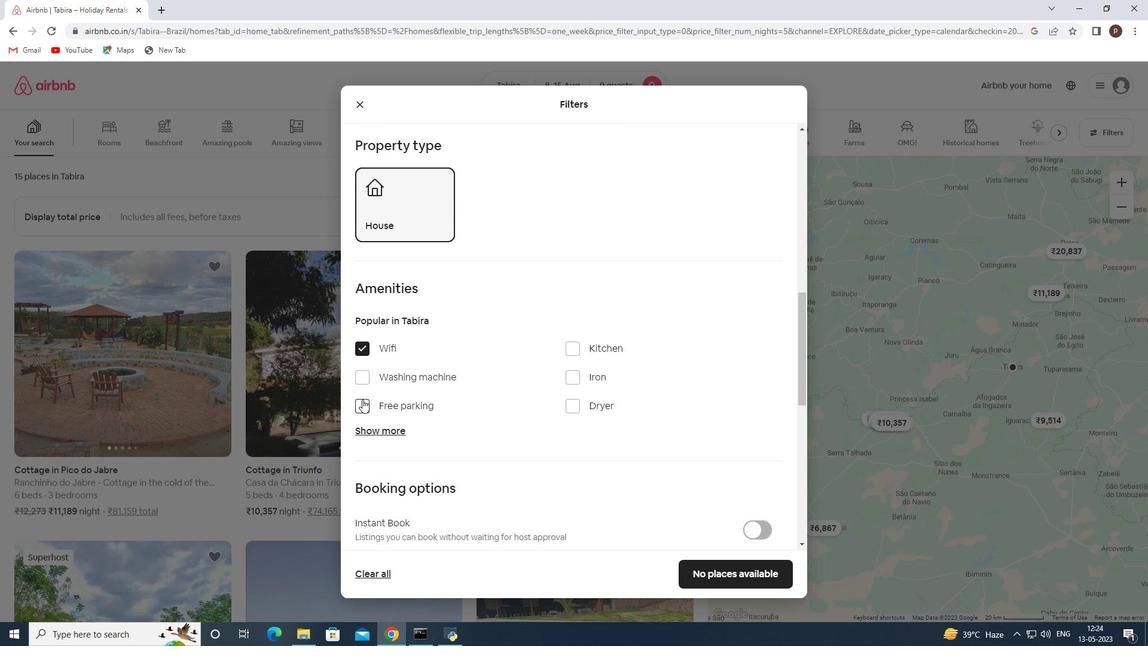 
Action: Mouse pressed left at (363, 400)
Screenshot: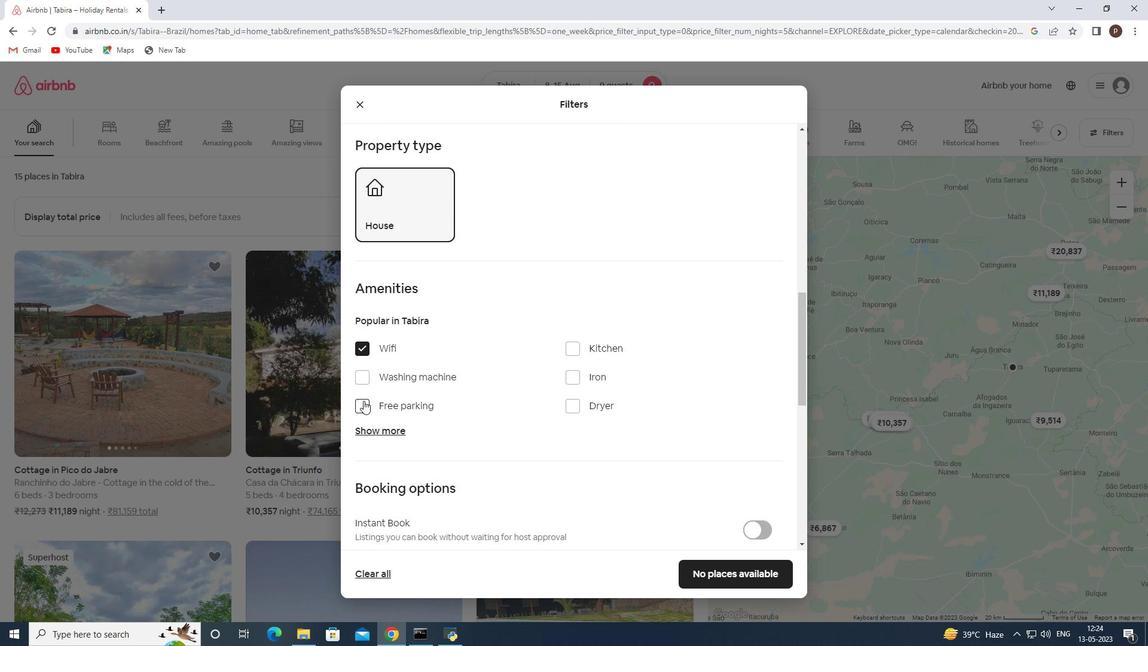 
Action: Mouse moved to (378, 432)
Screenshot: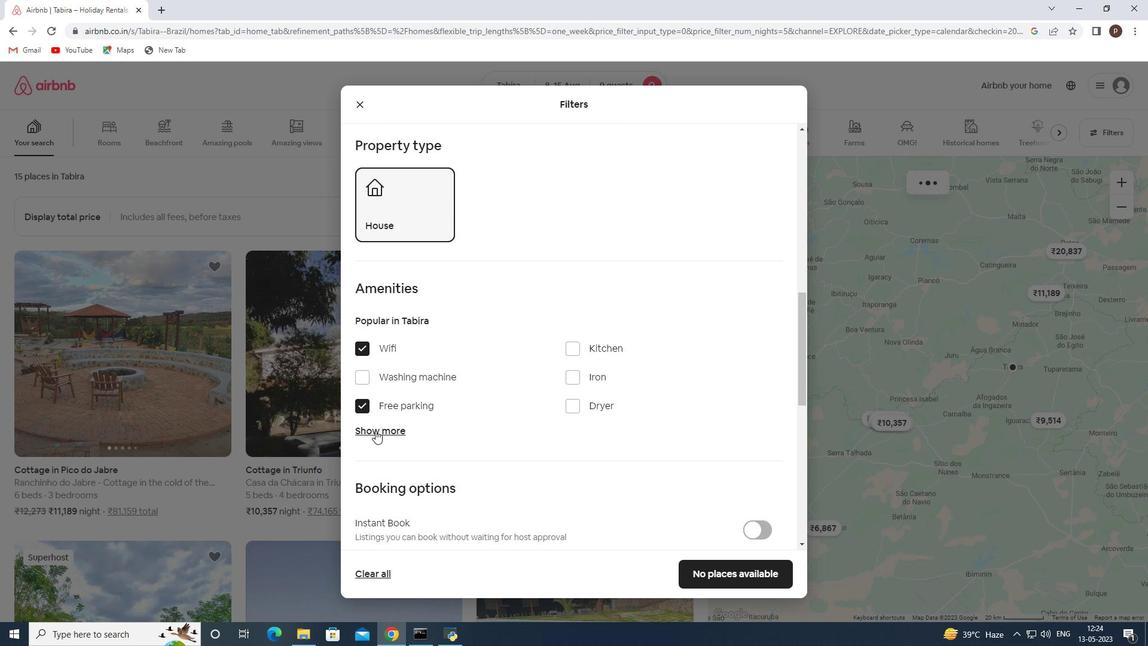 
Action: Mouse pressed left at (378, 432)
Screenshot: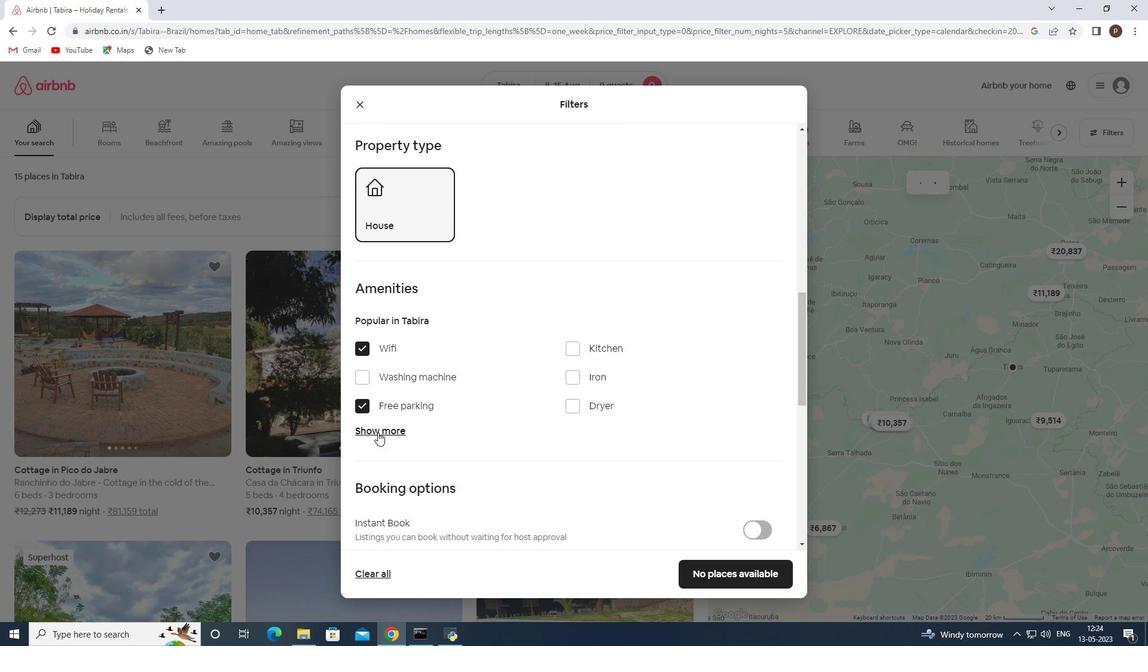 
Action: Mouse moved to (508, 452)
Screenshot: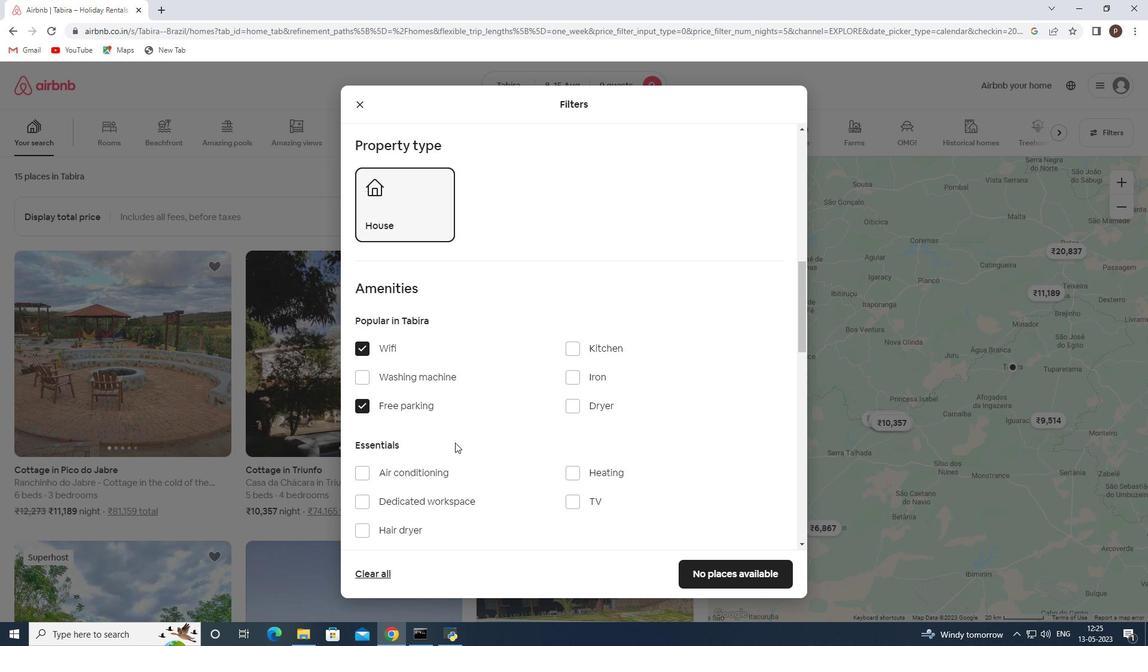 
Action: Mouse scrolled (508, 451) with delta (0, 0)
Screenshot: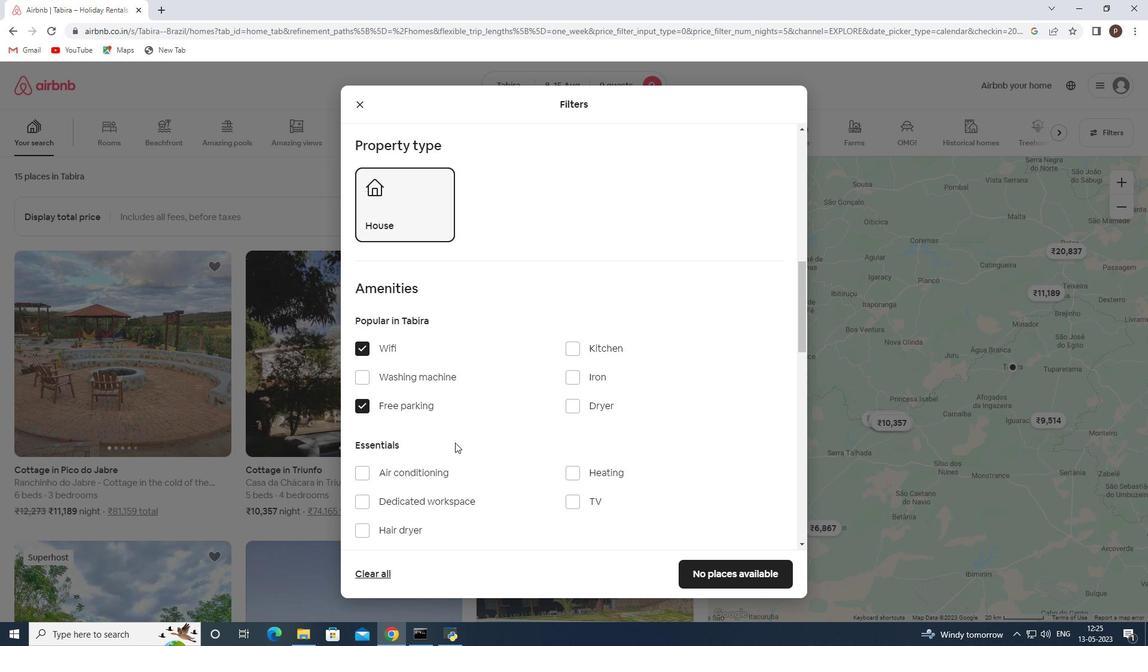 
Action: Mouse scrolled (508, 451) with delta (0, 0)
Screenshot: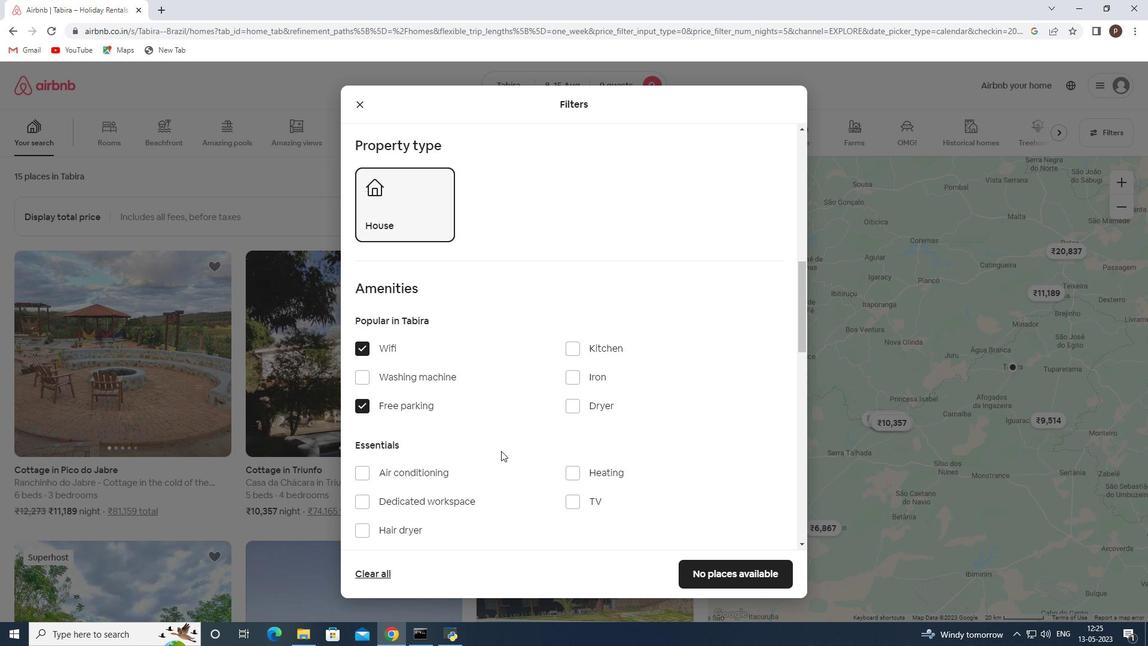 
Action: Mouse moved to (574, 384)
Screenshot: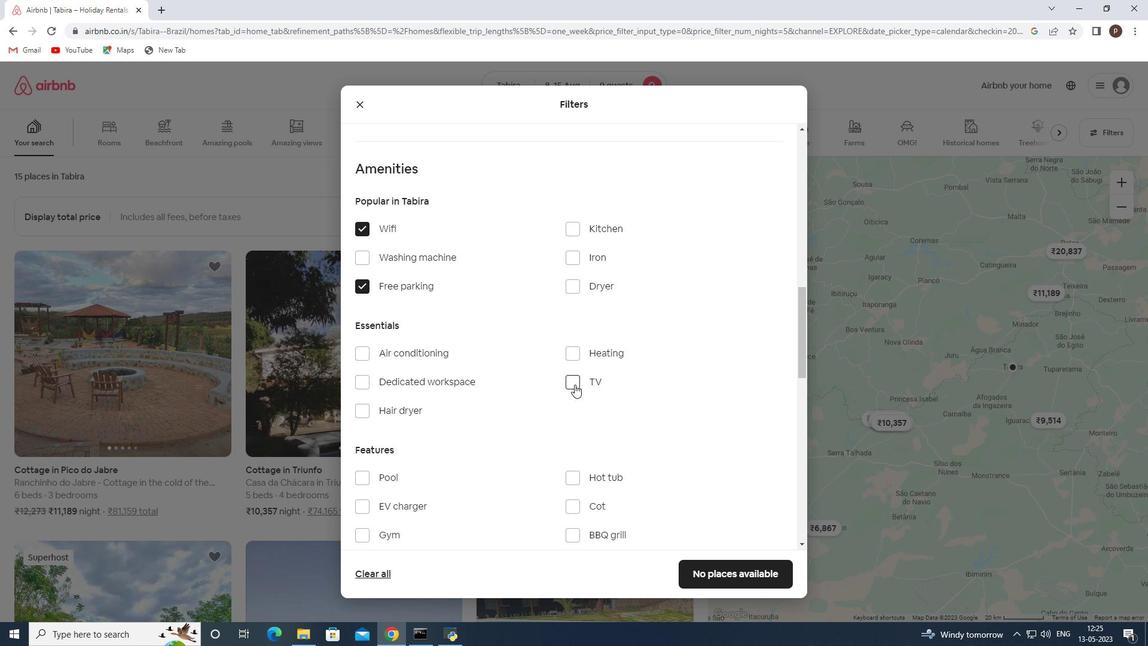 
Action: Mouse pressed left at (574, 384)
Screenshot: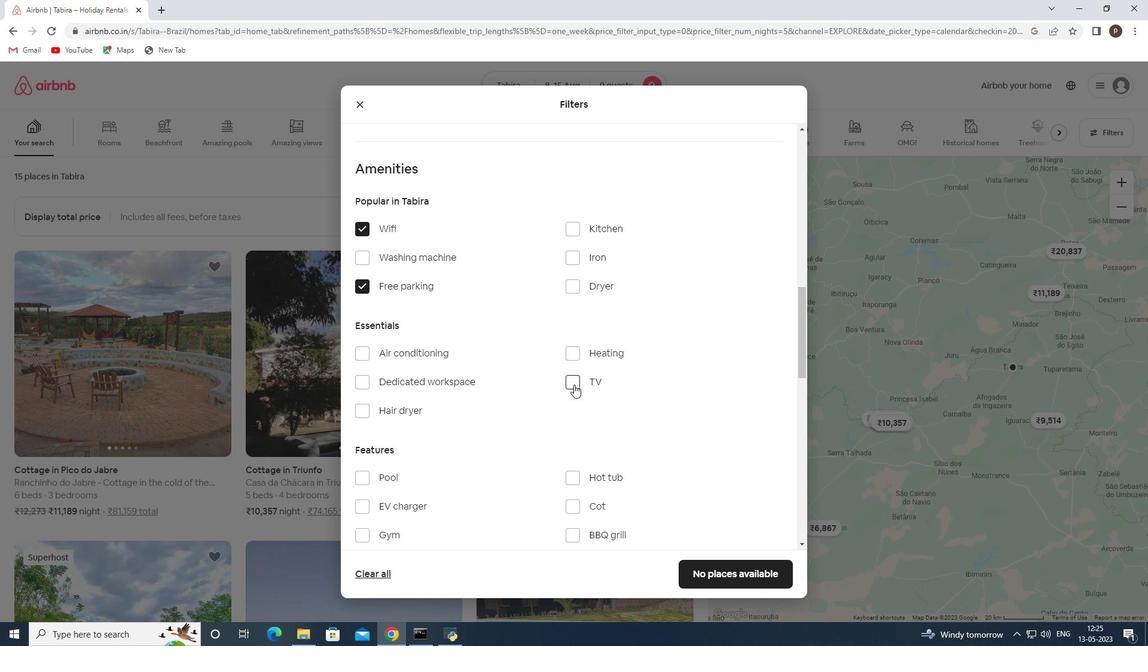
Action: Mouse scrolled (574, 383) with delta (0, 0)
Screenshot: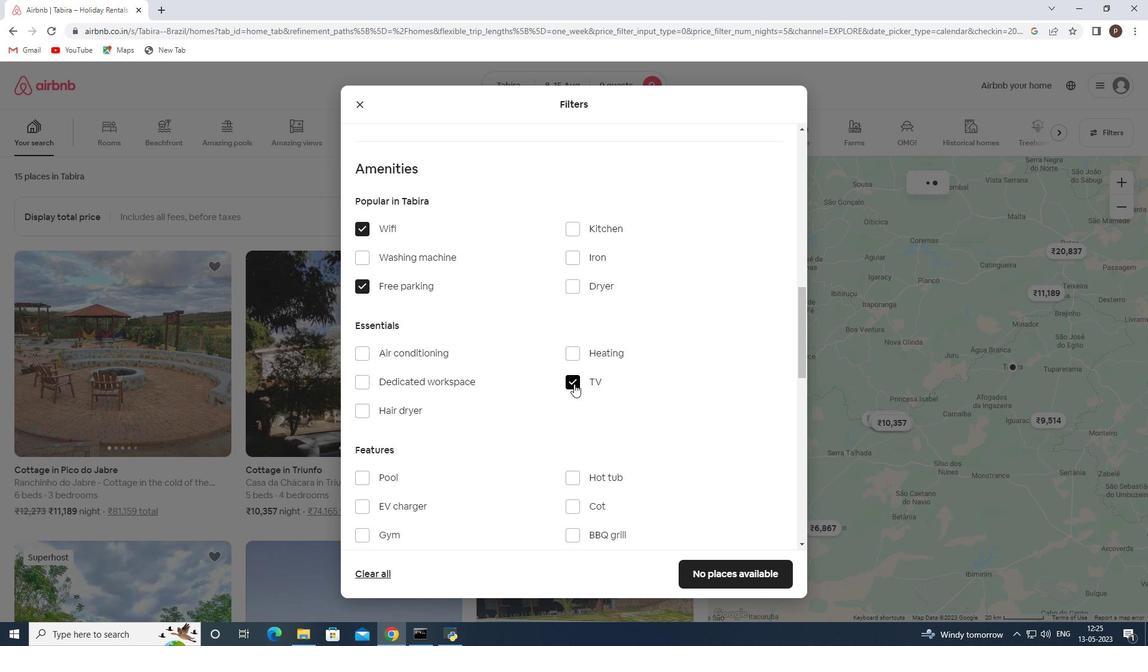 
Action: Mouse scrolled (574, 383) with delta (0, 0)
Screenshot: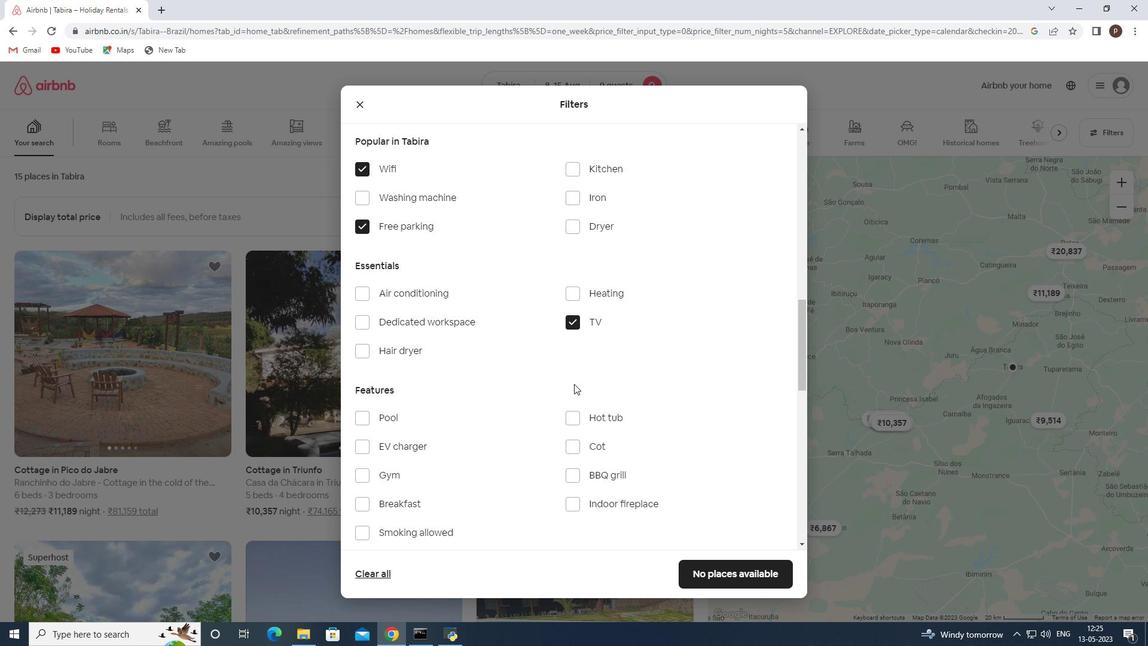 
Action: Mouse scrolled (574, 383) with delta (0, 0)
Screenshot: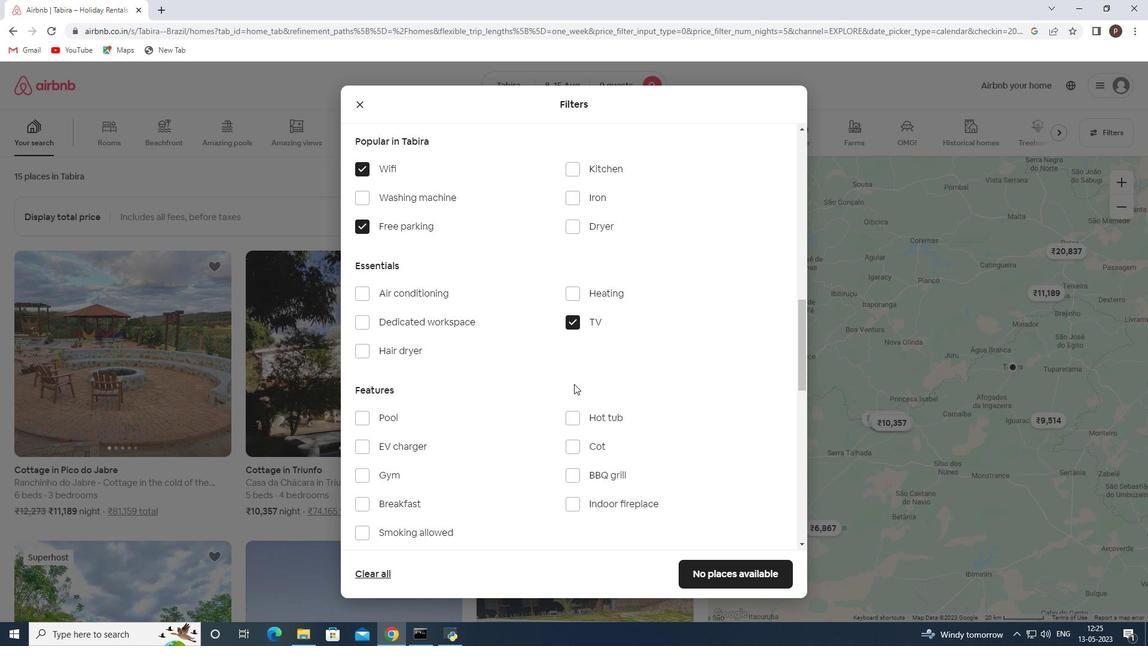 
Action: Mouse moved to (362, 353)
Screenshot: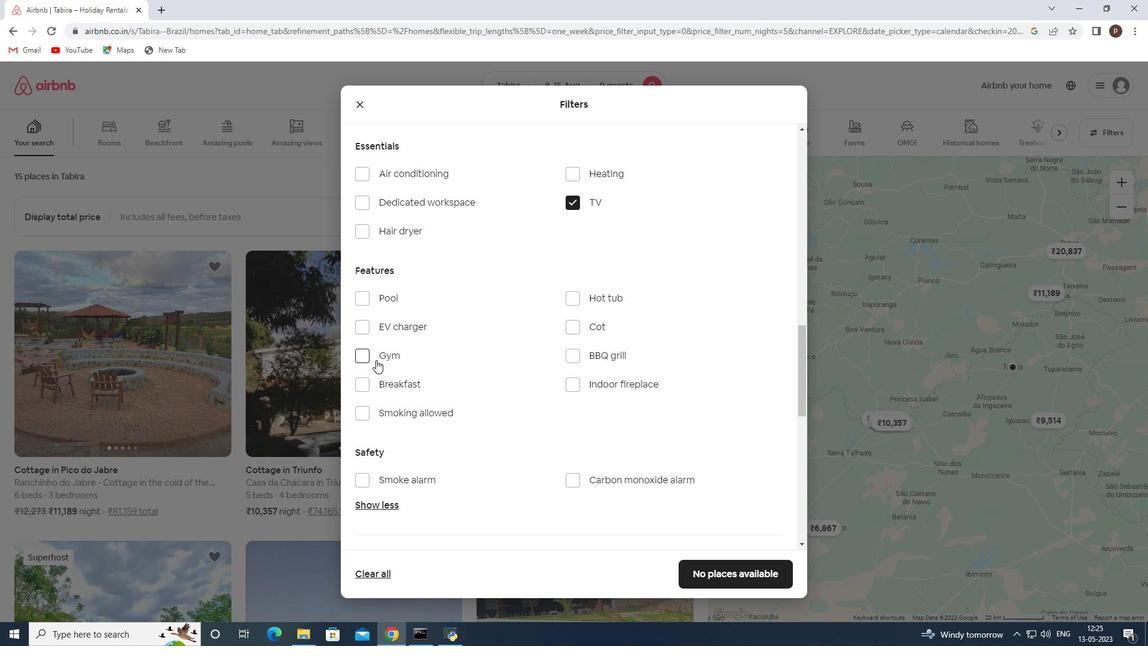 
Action: Mouse pressed left at (362, 353)
Screenshot: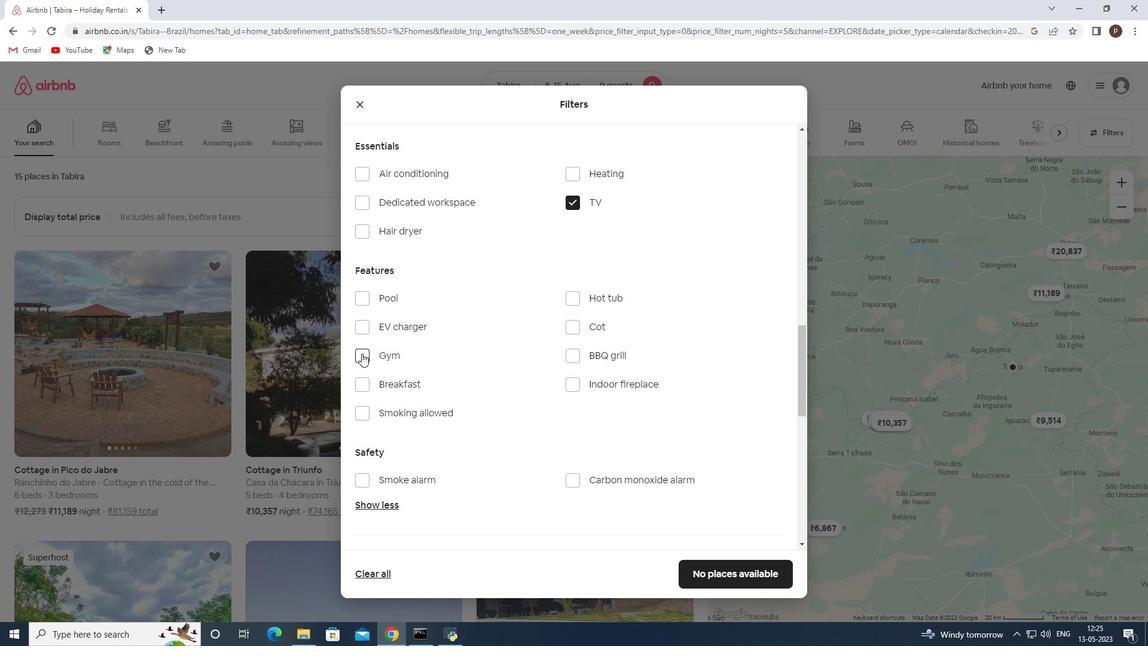 
Action: Mouse moved to (357, 382)
Screenshot: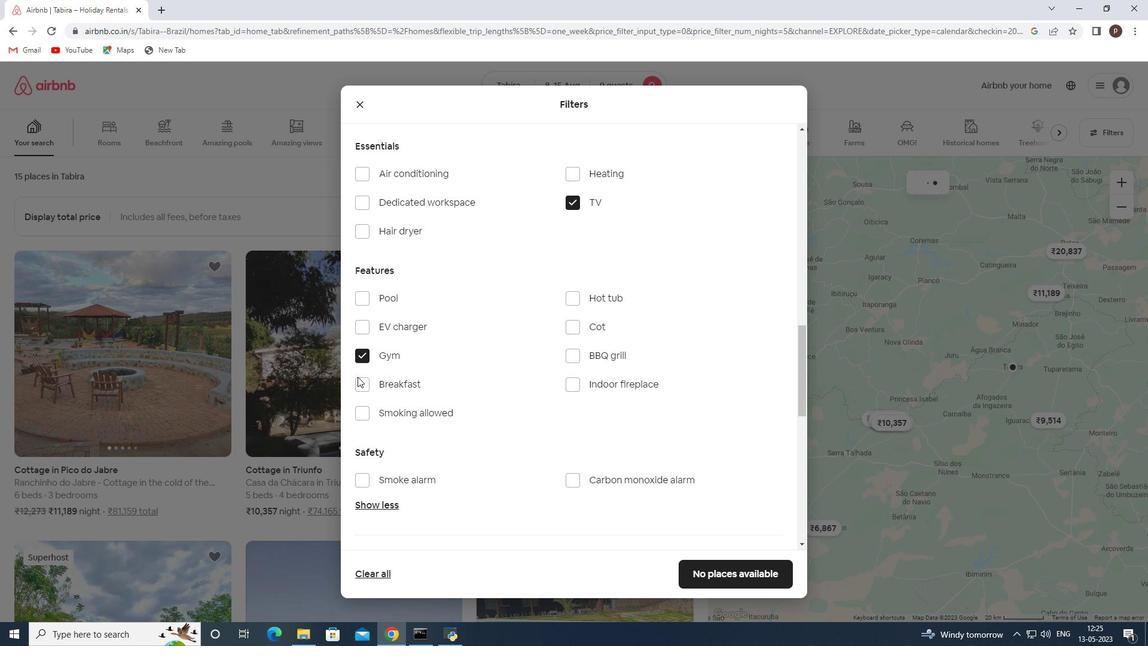 
Action: Mouse pressed left at (357, 382)
Screenshot: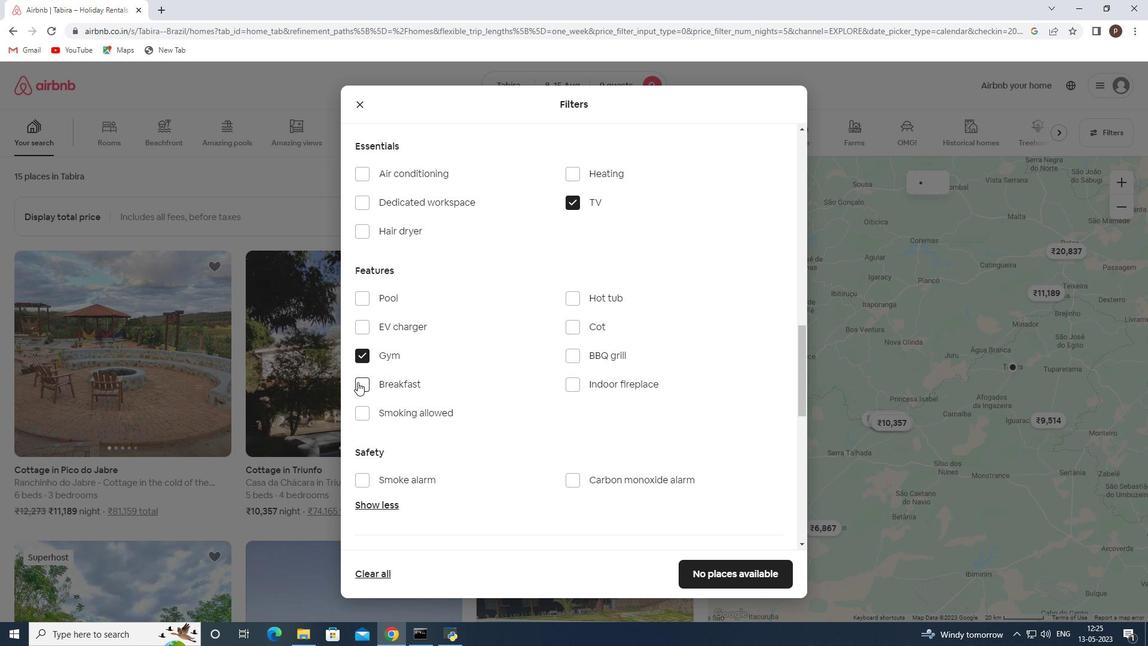 
Action: Mouse moved to (457, 397)
Screenshot: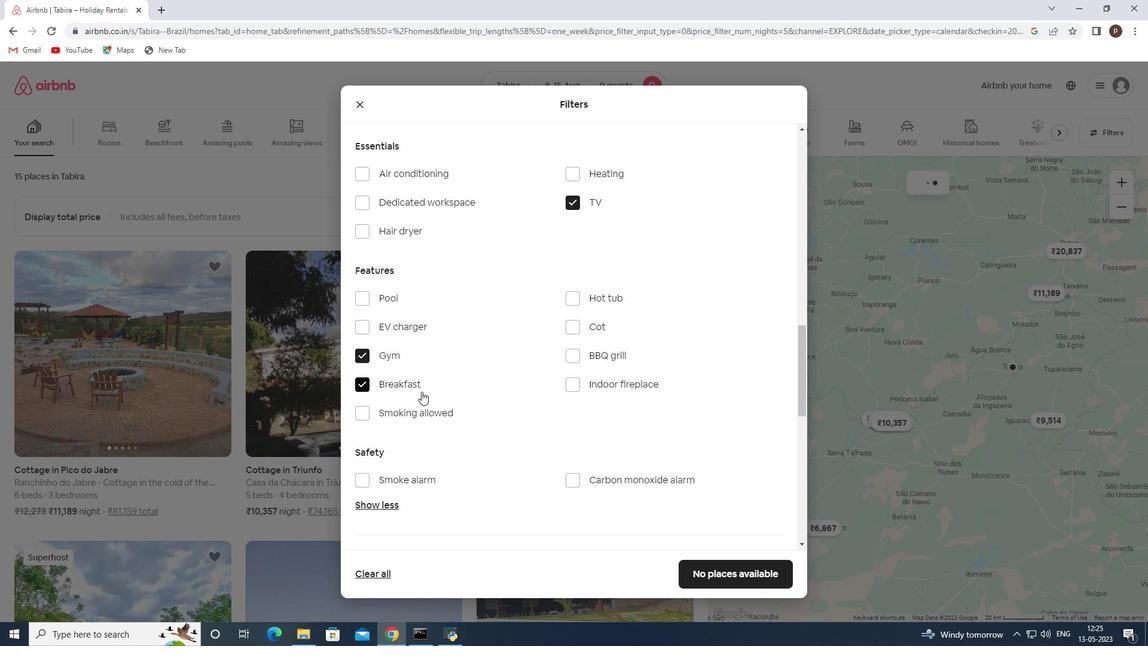 
Action: Mouse scrolled (457, 396) with delta (0, 0)
Screenshot: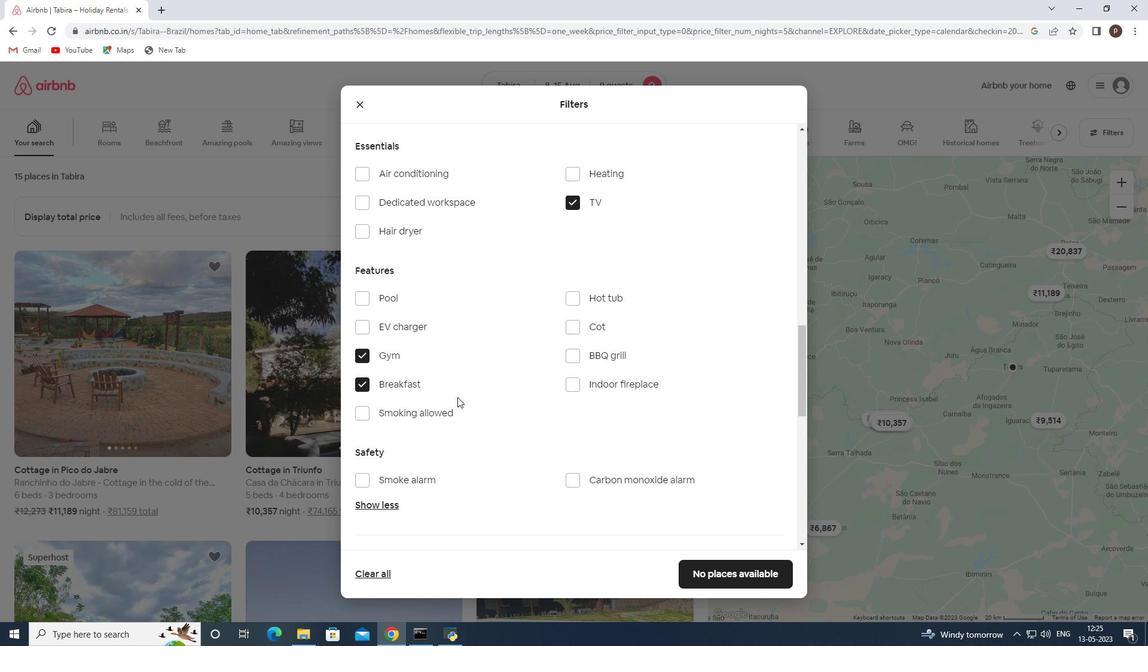 
Action: Mouse scrolled (457, 396) with delta (0, 0)
Screenshot: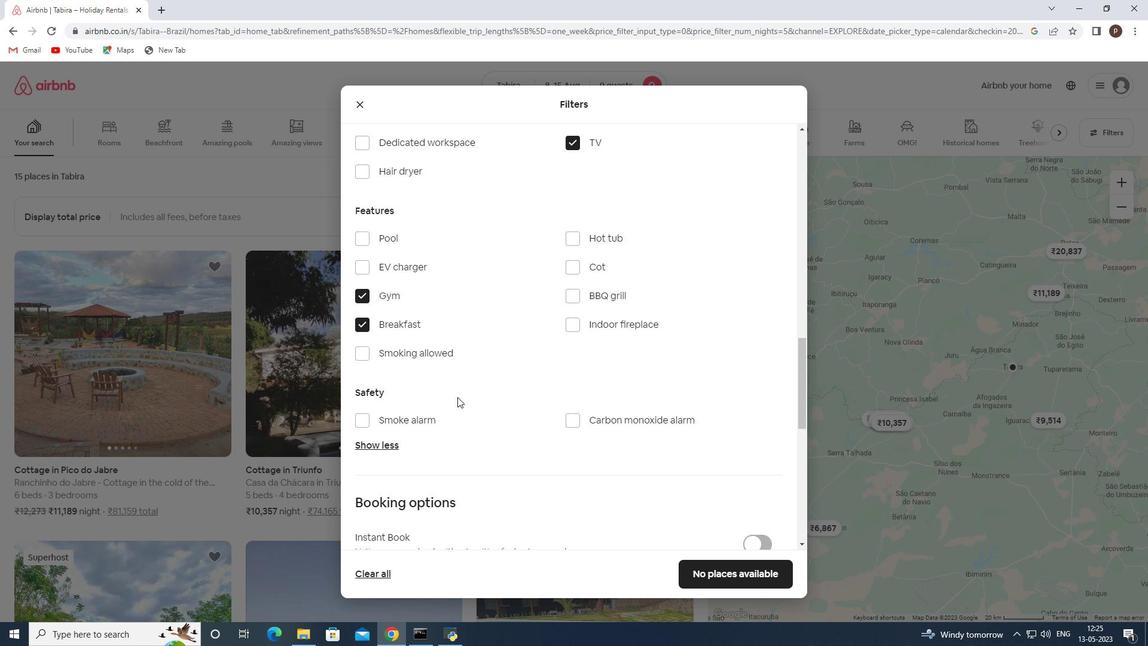 
Action: Mouse scrolled (457, 396) with delta (0, 0)
Screenshot: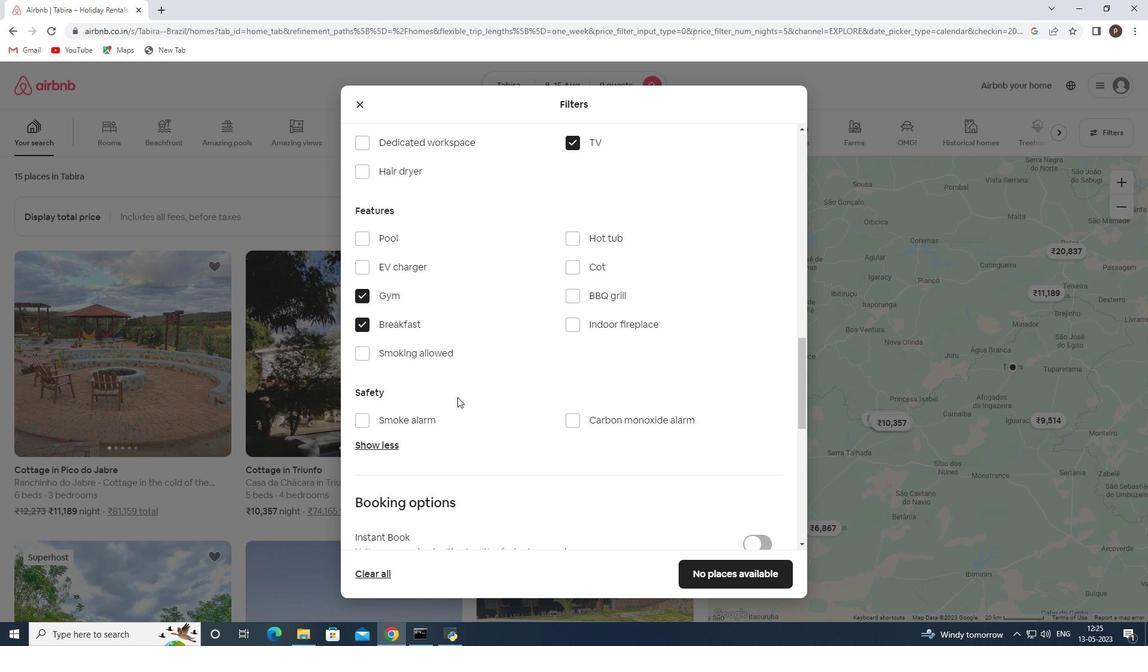 
Action: Mouse scrolled (457, 396) with delta (0, 0)
Screenshot: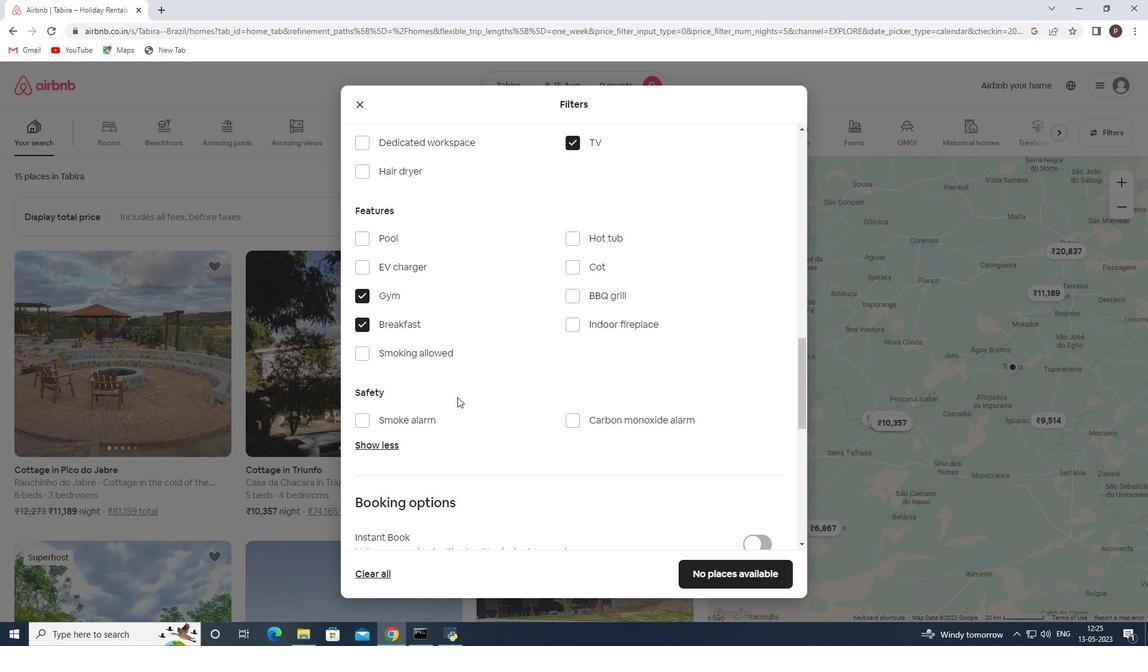 
Action: Mouse moved to (750, 398)
Screenshot: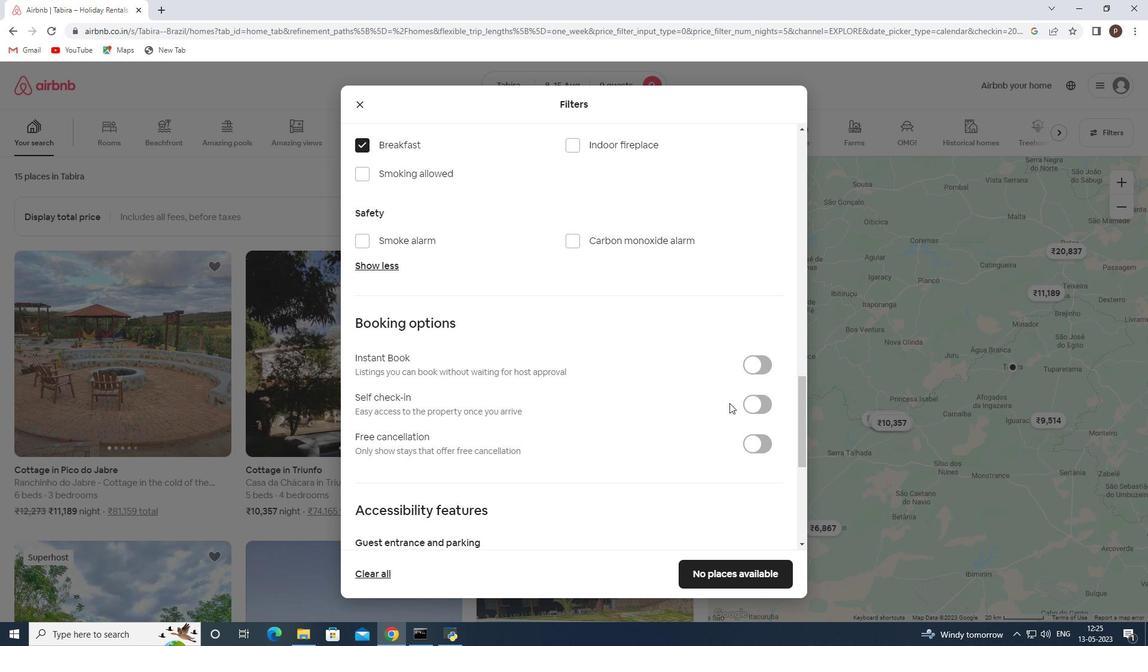 
Action: Mouse pressed left at (750, 398)
Screenshot: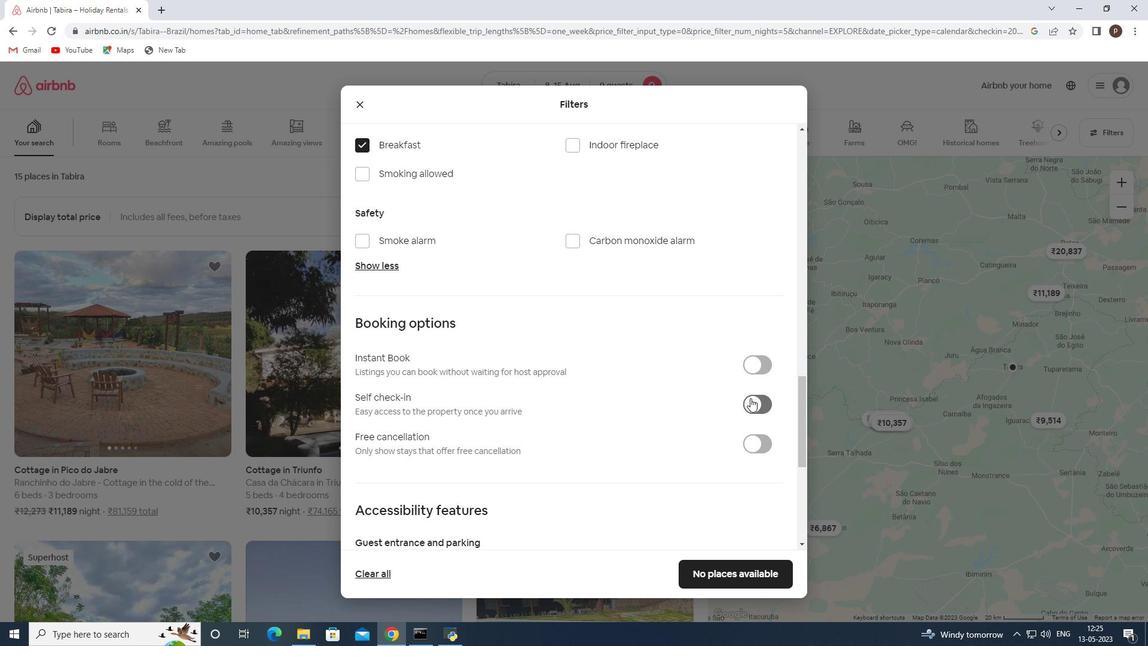 
Action: Mouse moved to (631, 403)
Screenshot: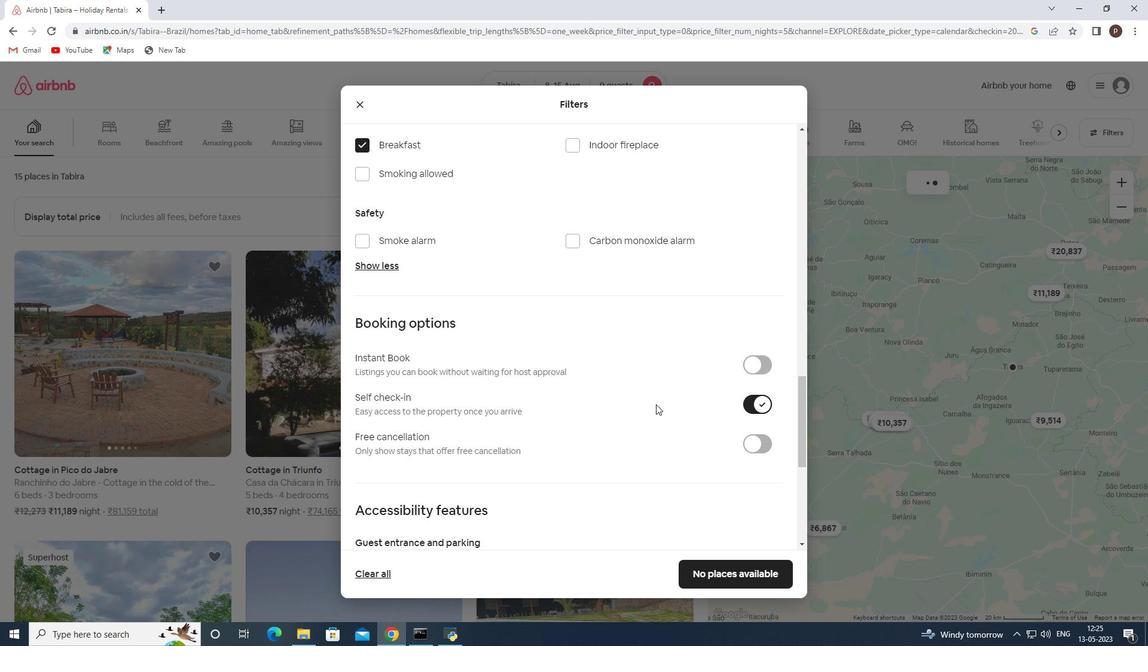 
Action: Mouse scrolled (631, 403) with delta (0, 0)
Screenshot: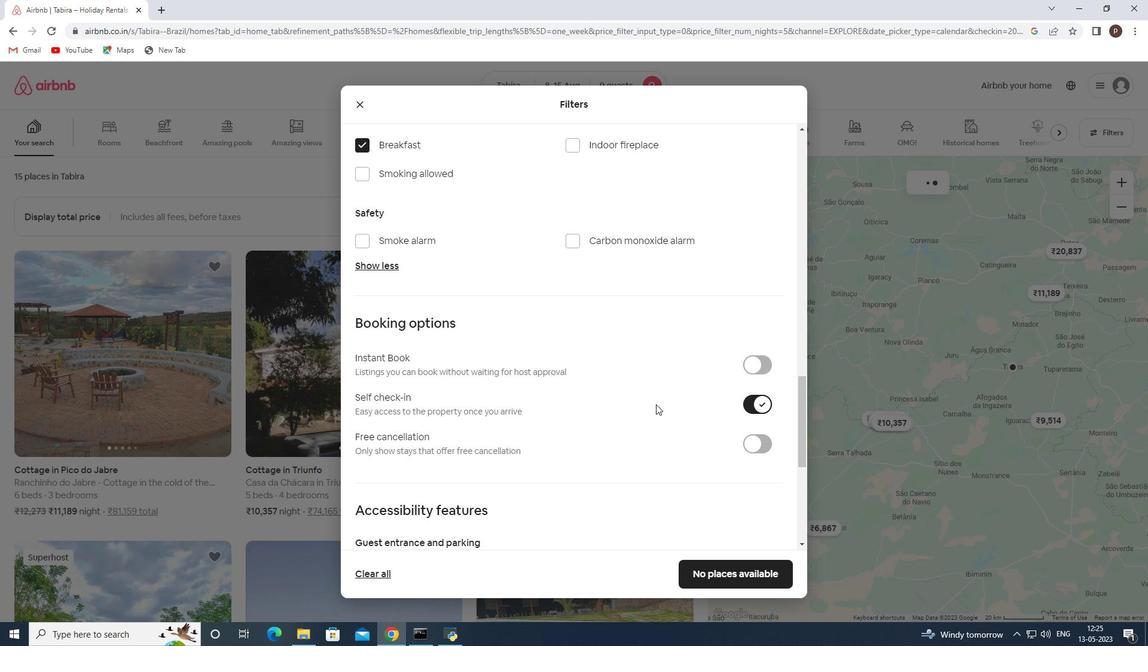 
Action: Mouse scrolled (631, 403) with delta (0, 0)
Screenshot: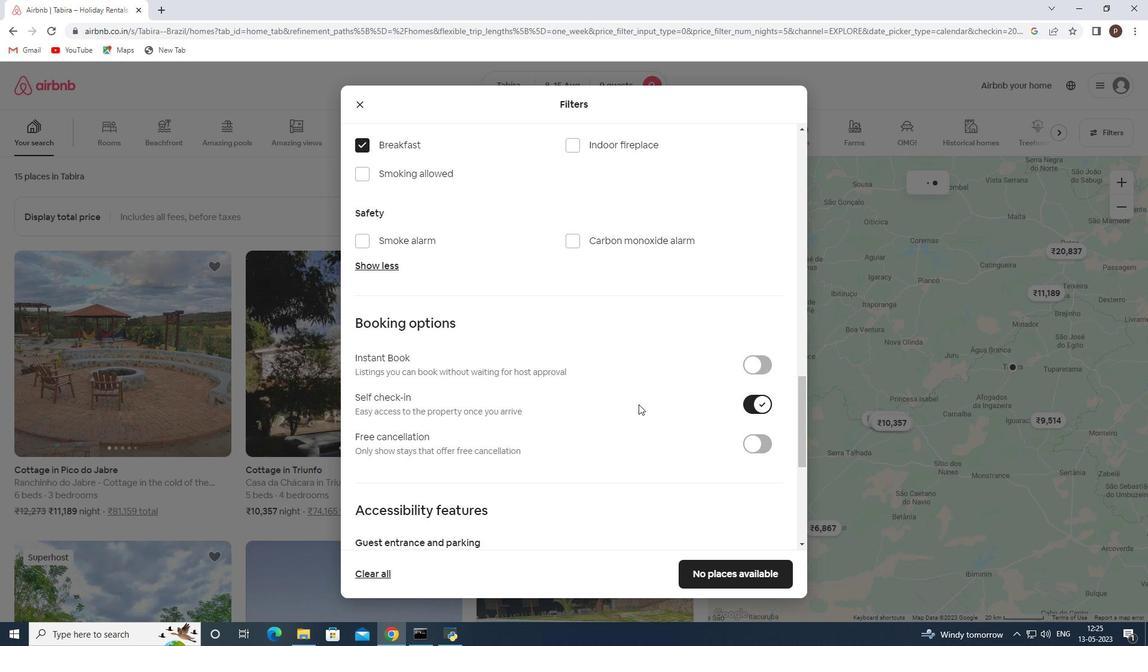 
Action: Mouse scrolled (631, 403) with delta (0, 0)
Screenshot: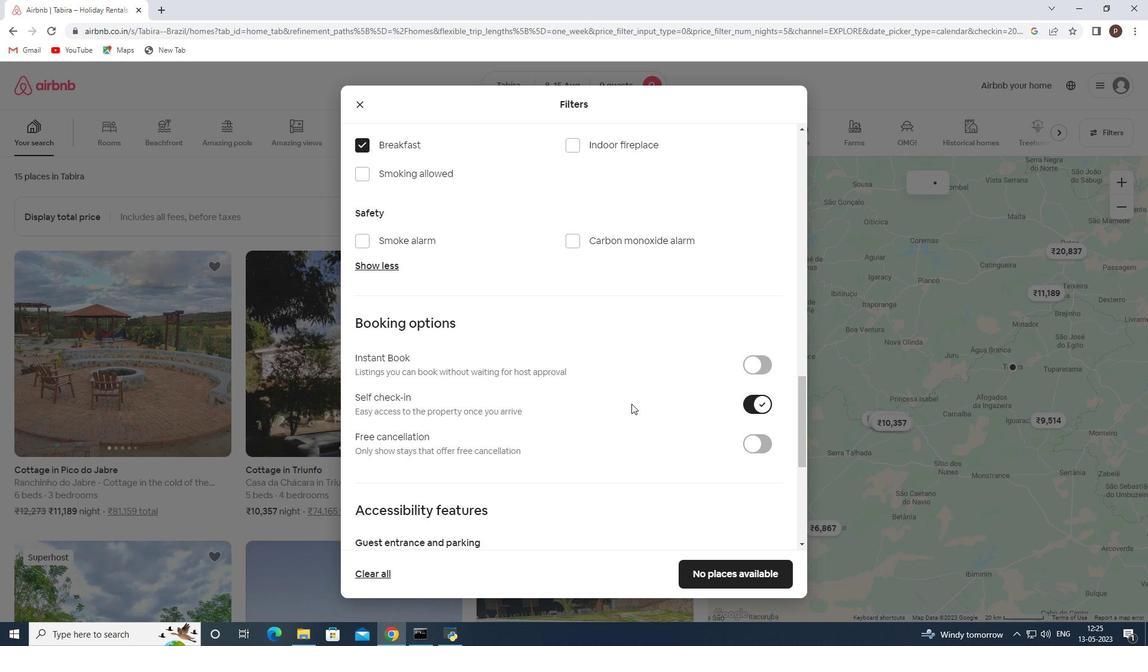 
Action: Mouse moved to (545, 387)
Screenshot: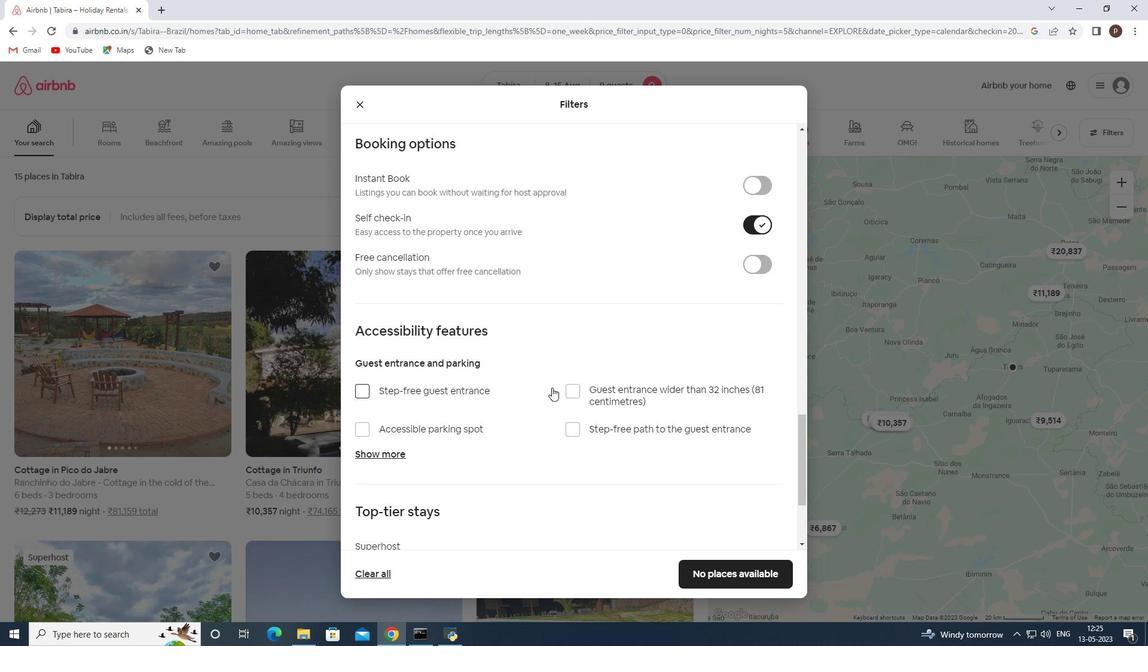 
Action: Mouse scrolled (545, 386) with delta (0, 0)
Screenshot: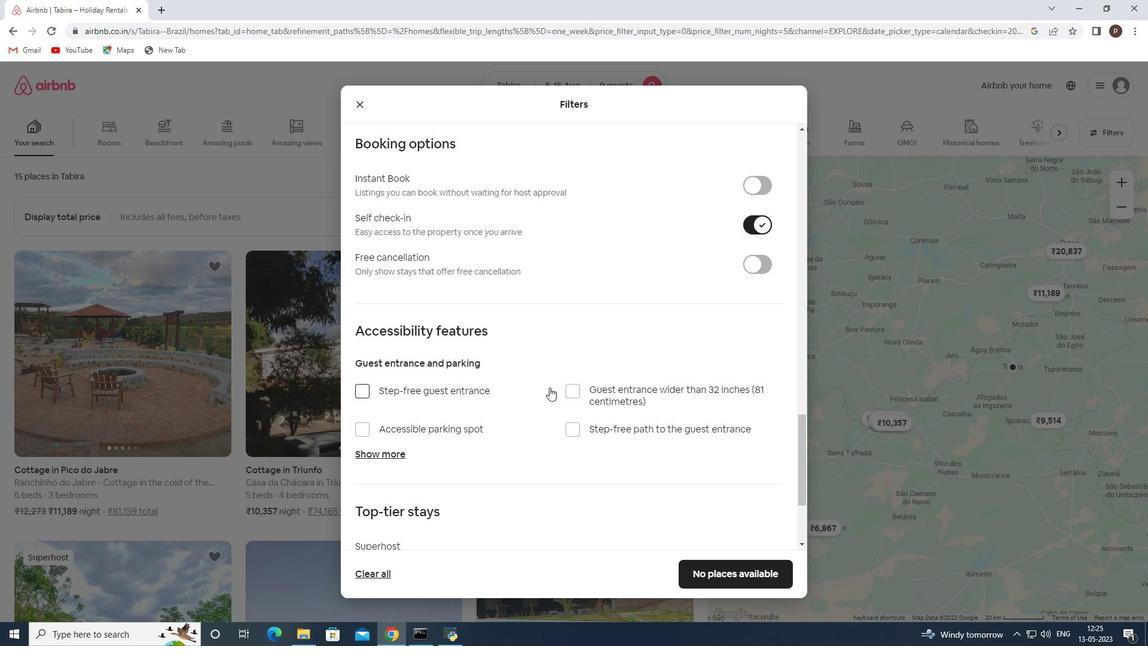 
Action: Mouse scrolled (545, 386) with delta (0, 0)
Screenshot: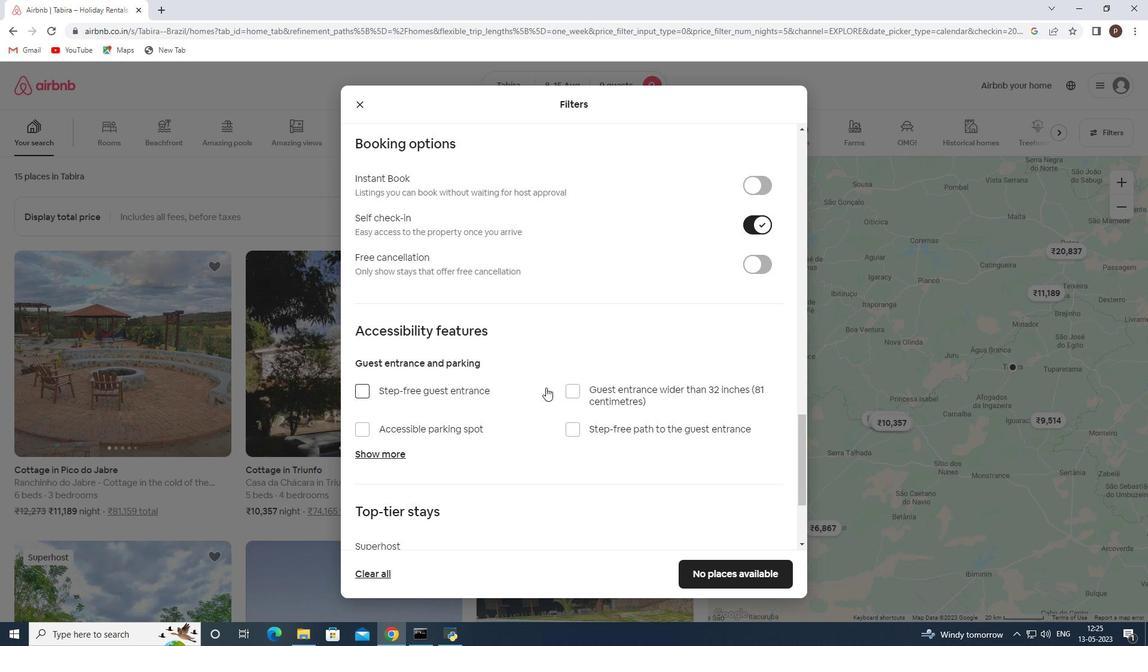 
Action: Mouse scrolled (545, 386) with delta (0, 0)
Screenshot: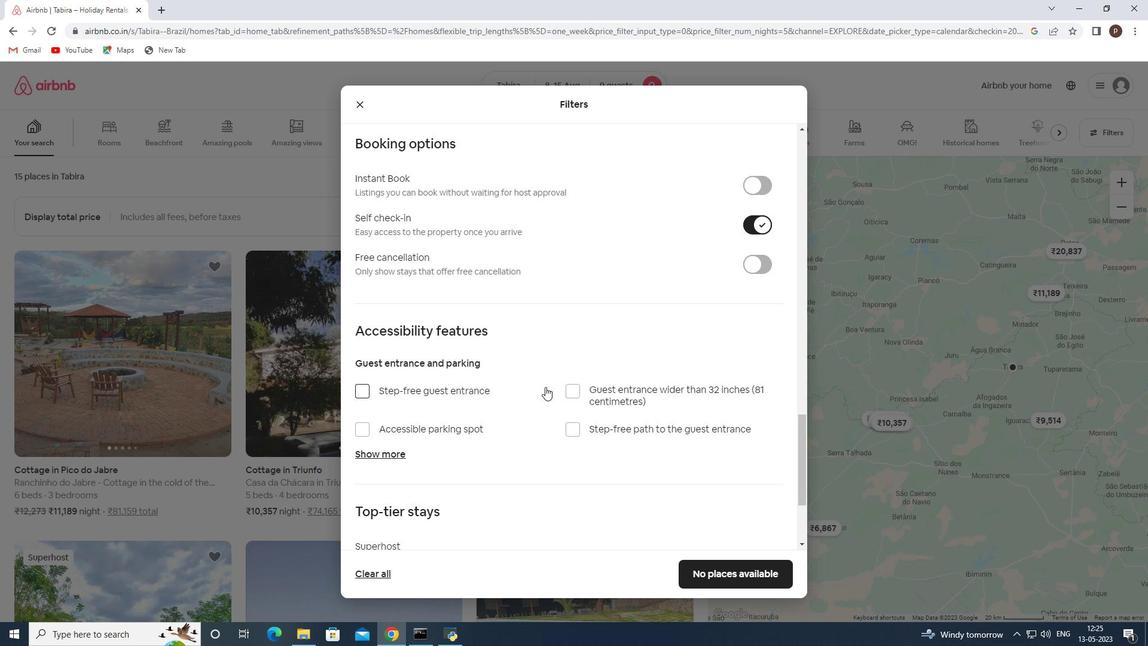 
Action: Mouse scrolled (545, 386) with delta (0, 0)
Screenshot: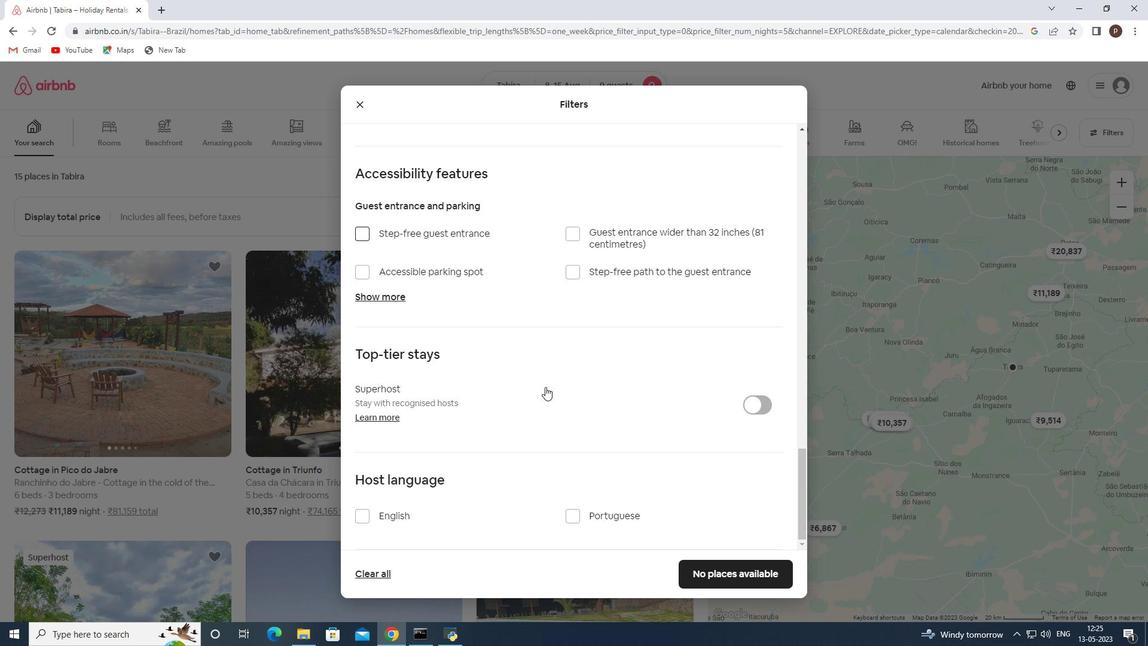 
Action: Mouse scrolled (545, 386) with delta (0, 0)
Screenshot: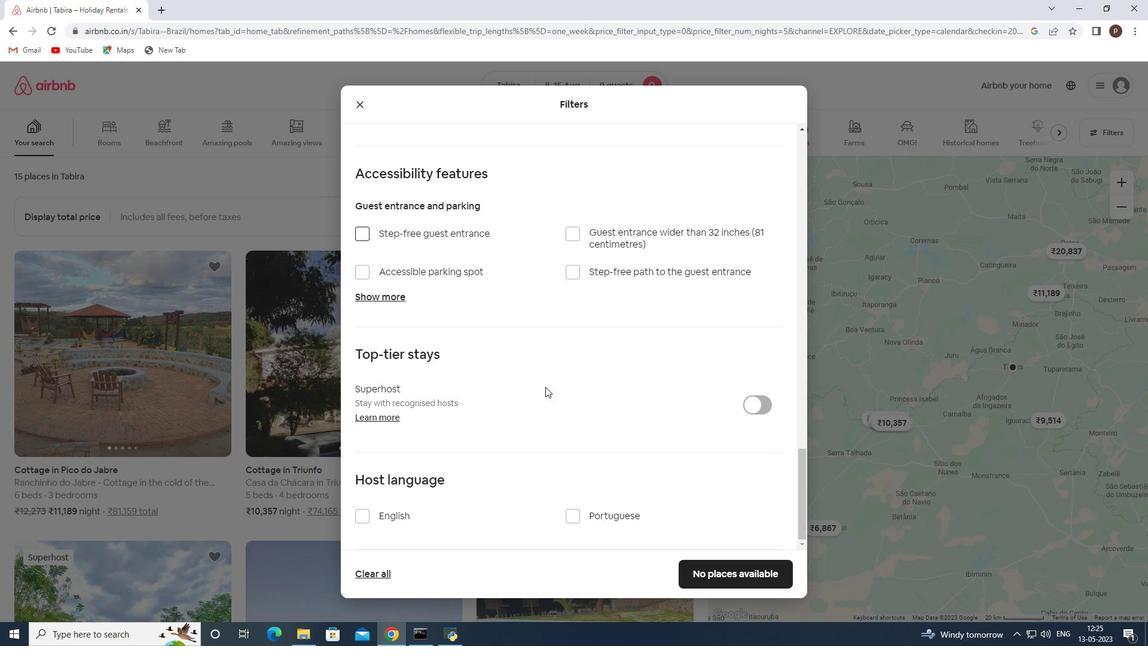 
Action: Mouse scrolled (545, 386) with delta (0, 0)
Screenshot: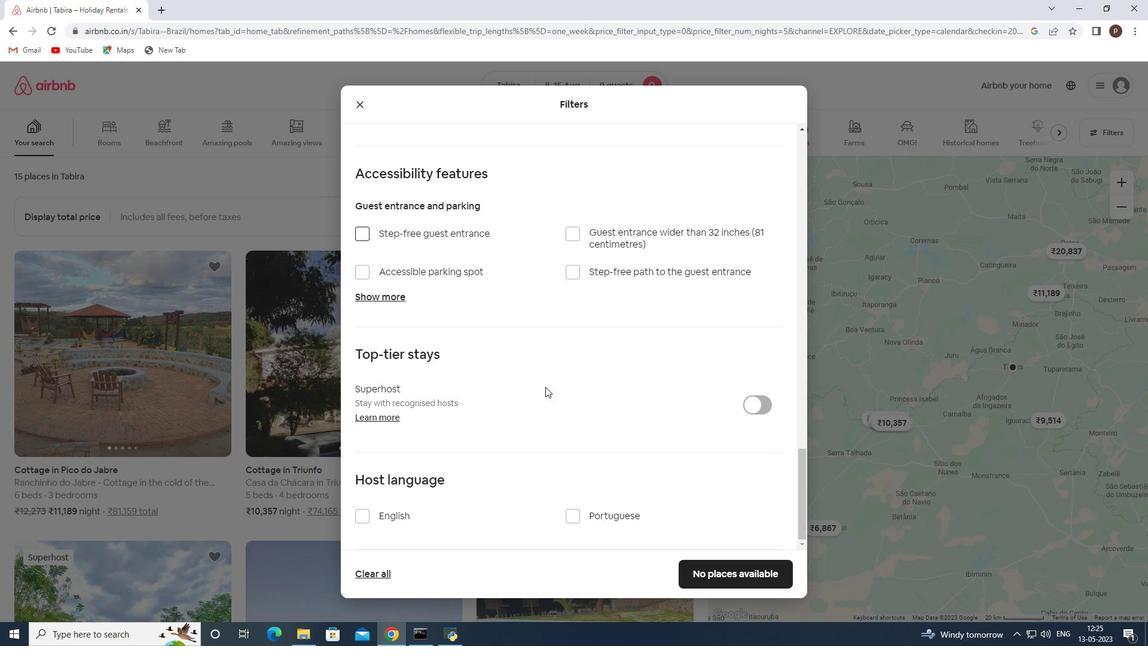 
Action: Mouse moved to (364, 518)
Screenshot: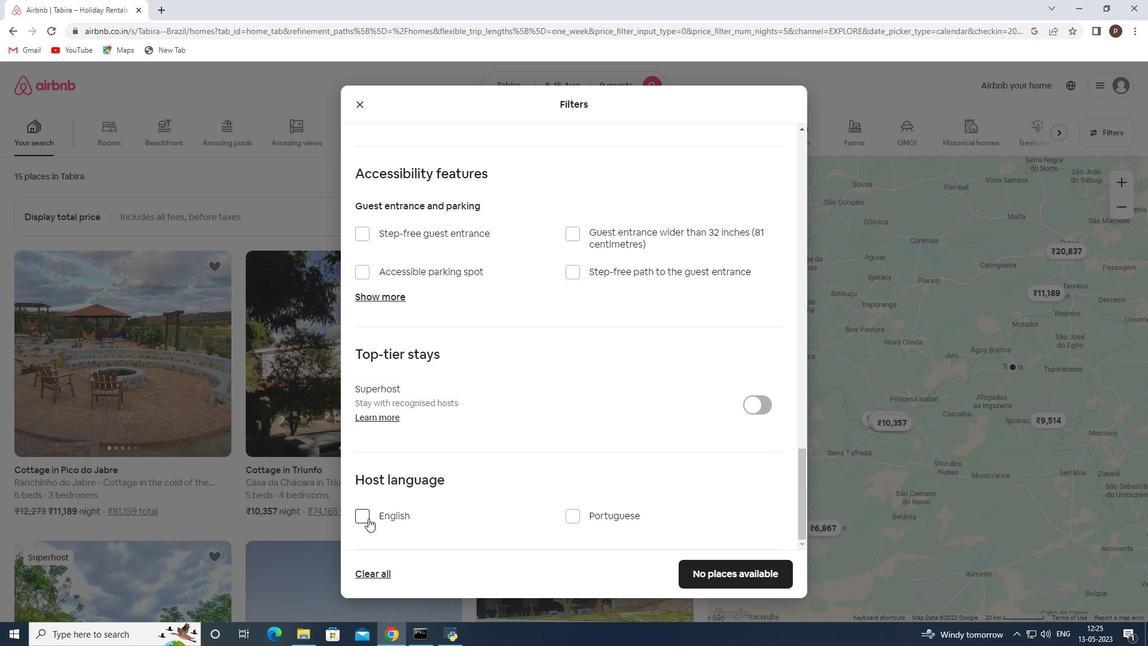 
Action: Mouse pressed left at (364, 518)
Screenshot: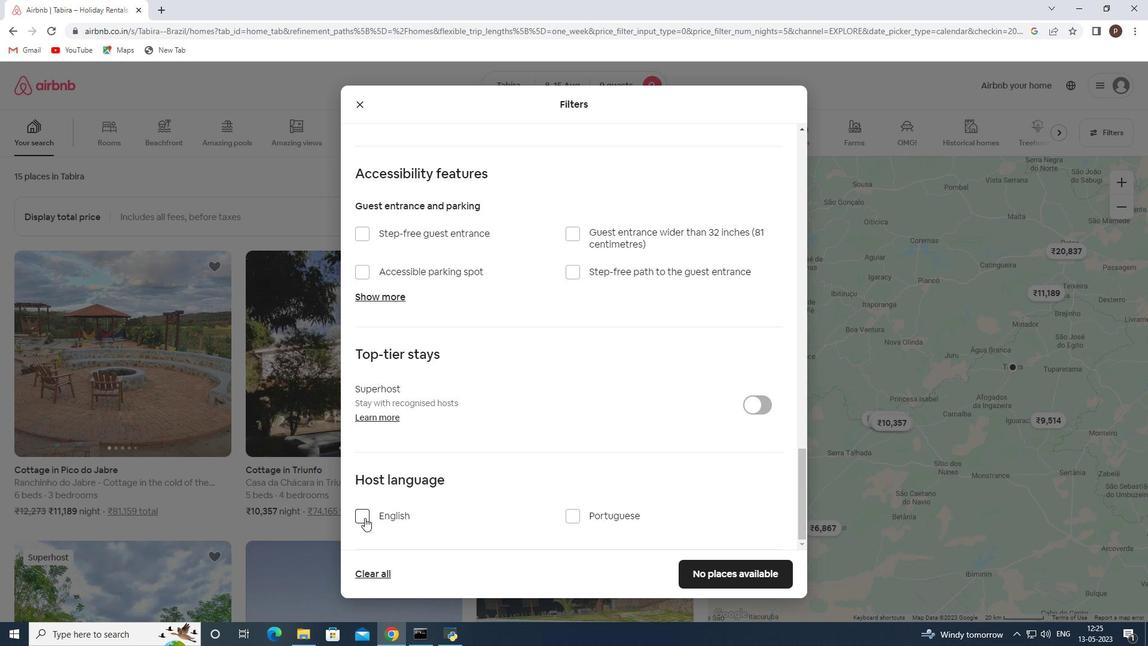 
Action: Mouse moved to (765, 568)
Screenshot: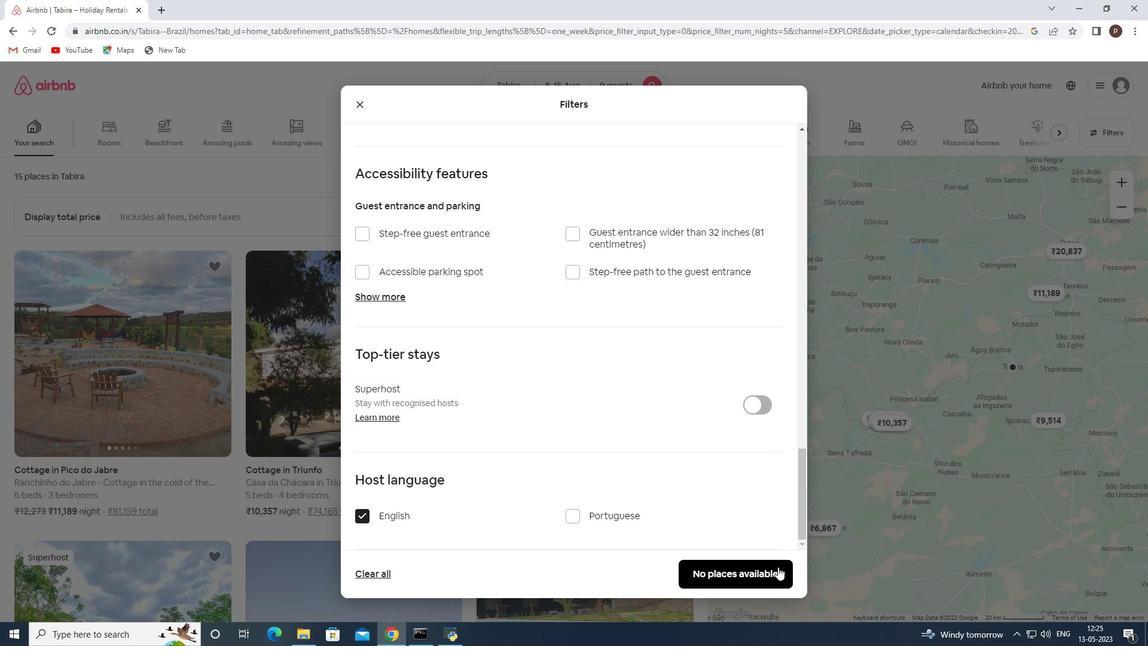 
Action: Mouse pressed left at (765, 568)
Screenshot: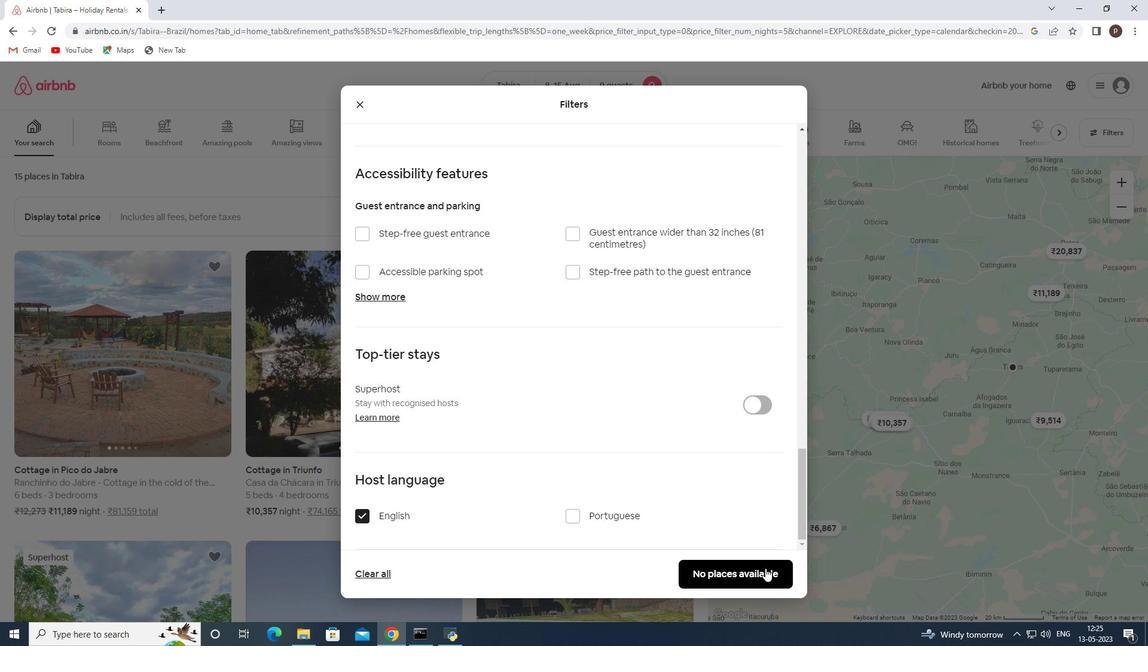 
